 Task: Look for space in Ţāmiyah, Egypt from 1st August, 2023 to 5th August, 2023 for 3 adults, 1 child in price range Rs.13000 to Rs.20000. Place can be entire place with 2 bedrooms having 3 beds and 2 bathrooms. Property type can be flatguest house, hotel. Booking option can be shelf check-in. Required host language is English.
Action: Mouse moved to (468, 102)
Screenshot: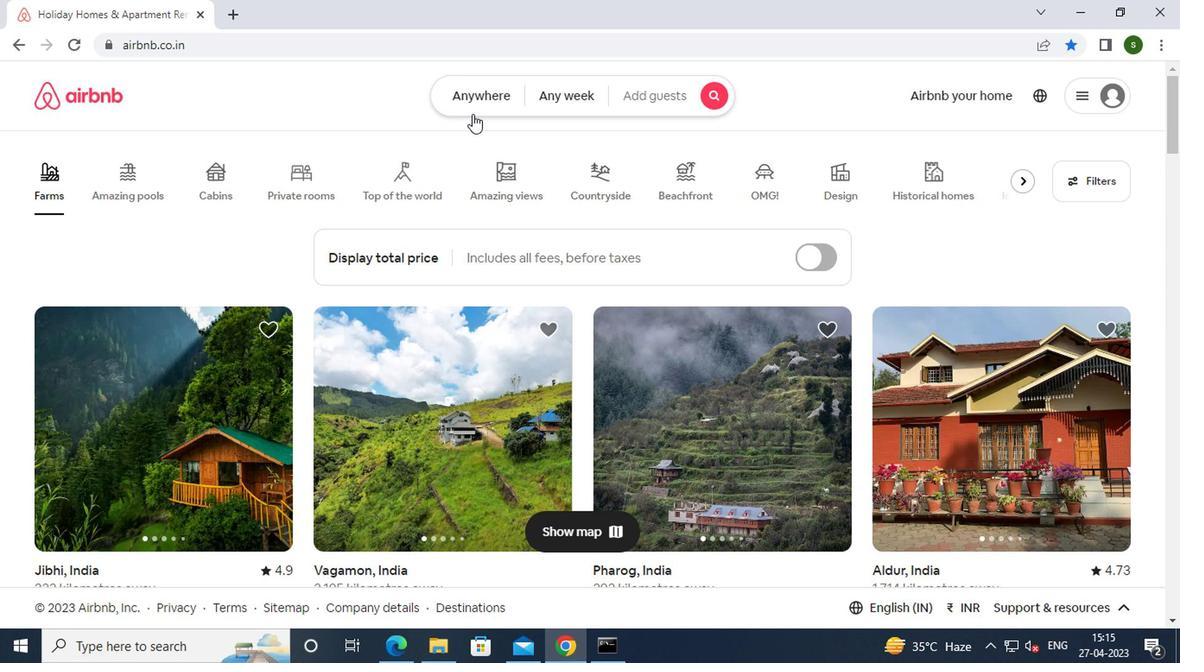 
Action: Mouse pressed left at (468, 102)
Screenshot: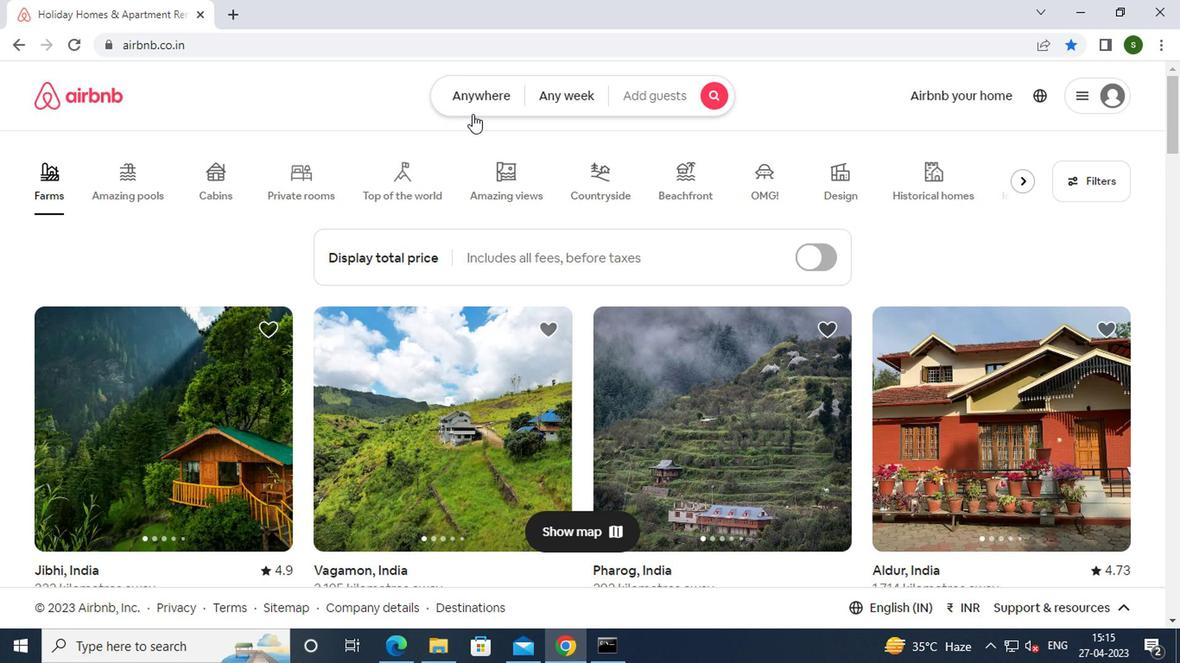 
Action: Mouse moved to (379, 169)
Screenshot: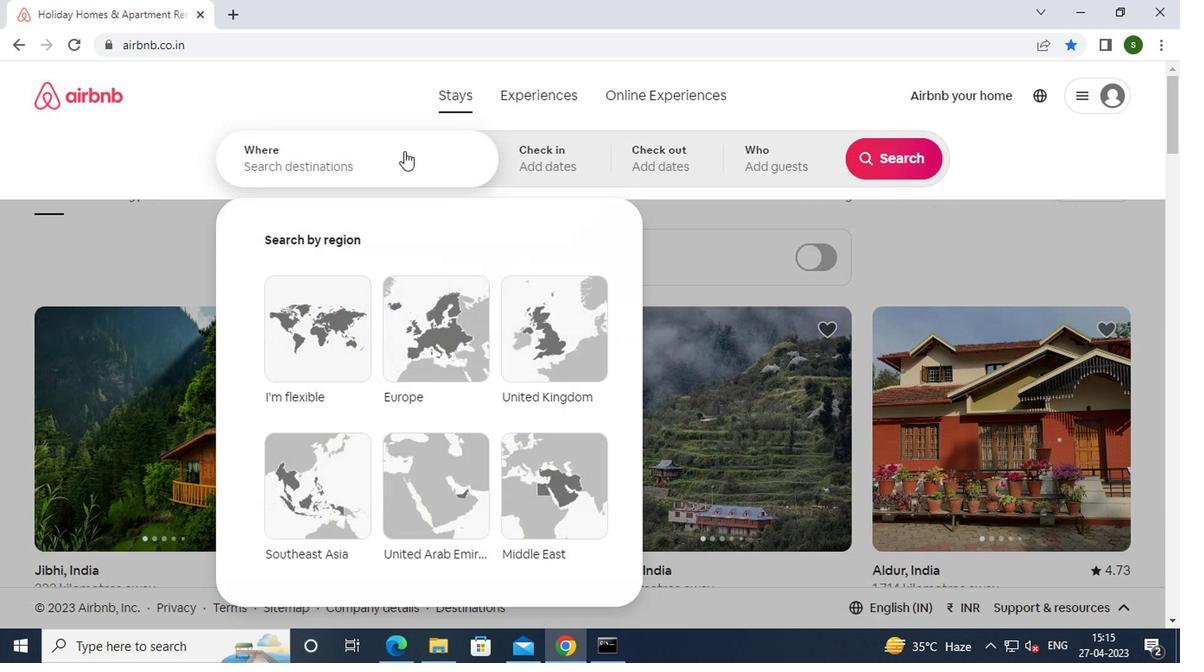 
Action: Mouse pressed left at (379, 169)
Screenshot: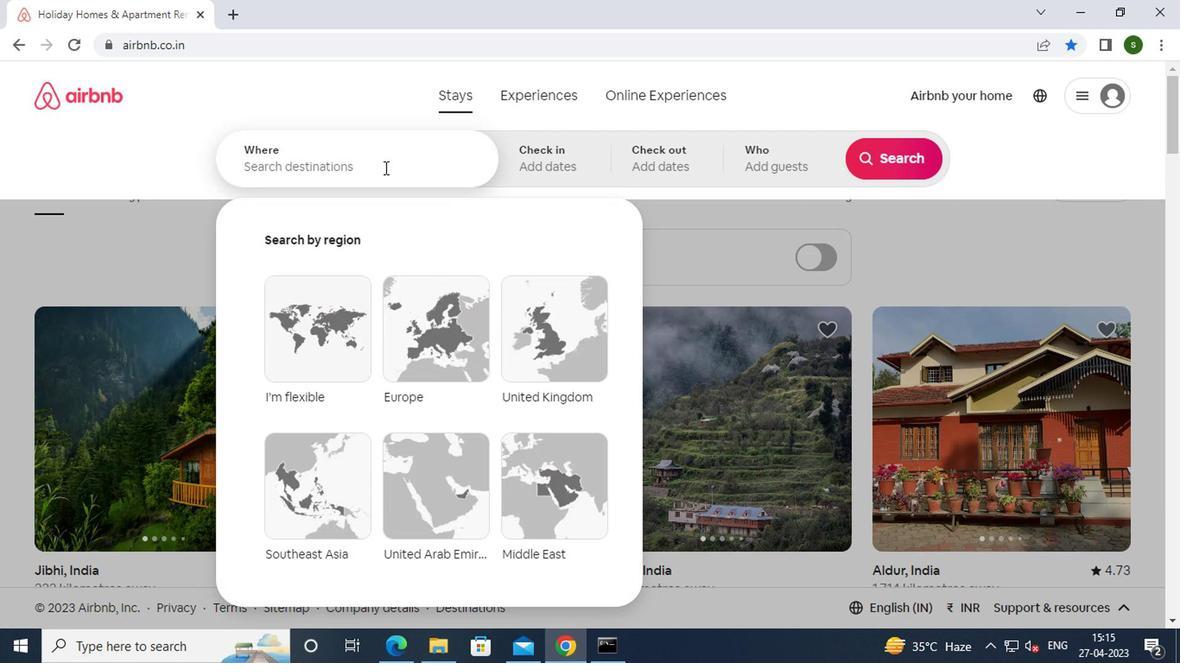 
Action: Key pressed t<Key.caps_lock>amiyah,<Key.space><Key.caps_lock>e<Key.caps_lock>gypt
Screenshot: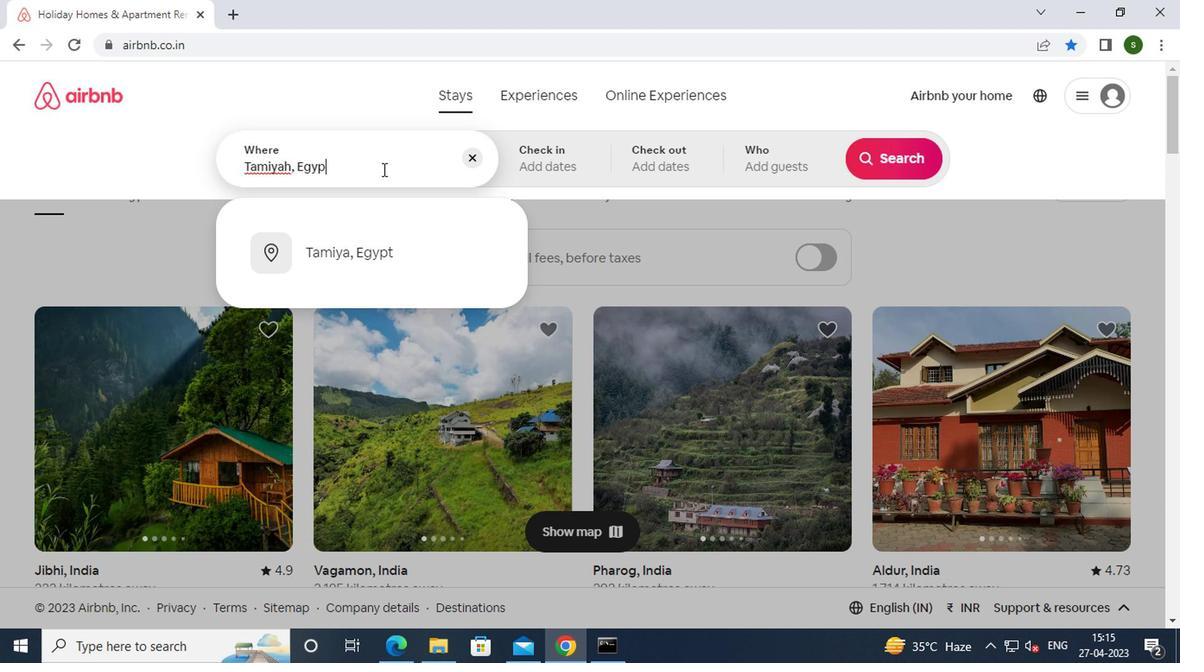 
Action: Mouse moved to (381, 169)
Screenshot: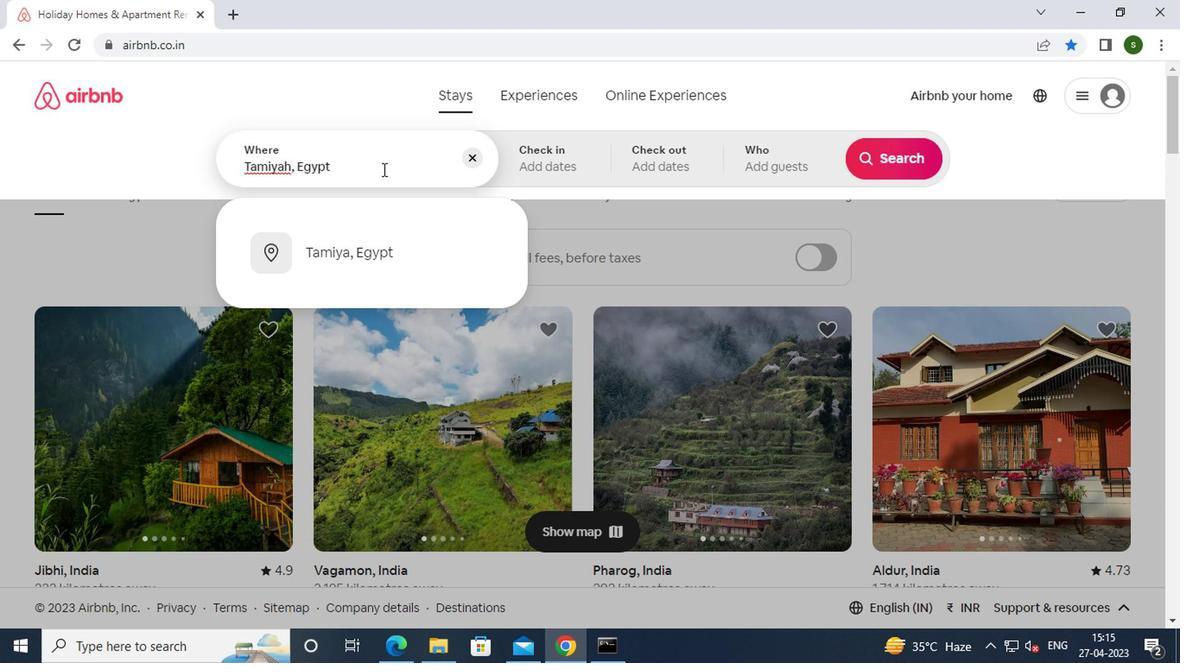 
Action: Key pressed <Key.enter>
Screenshot: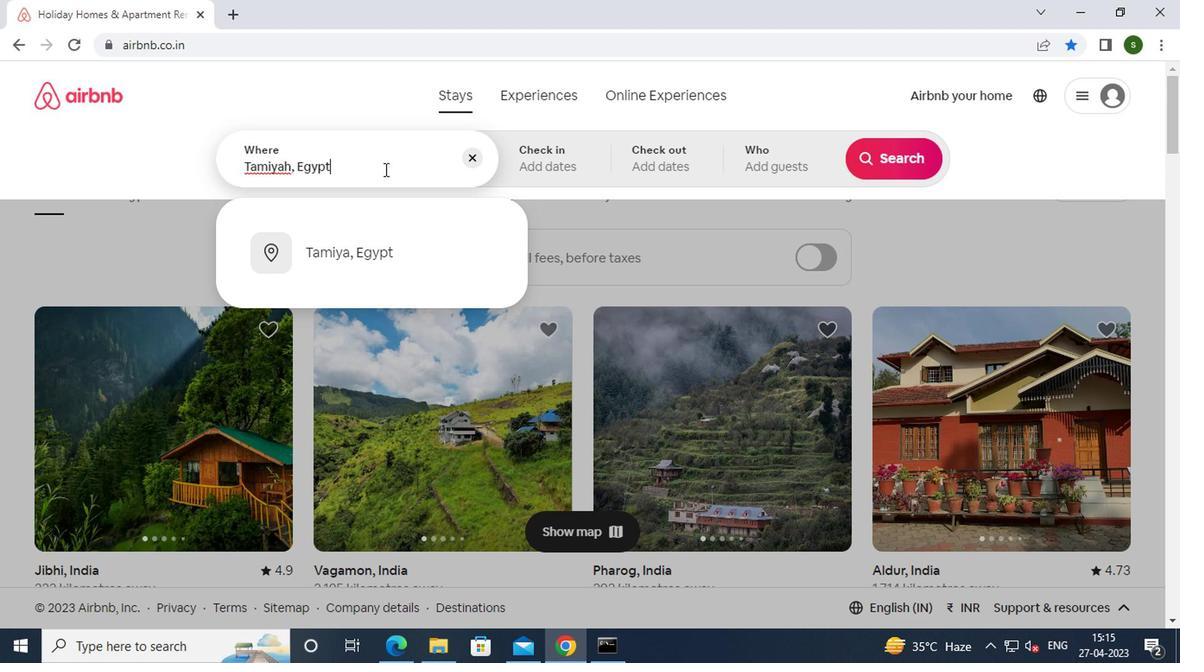 
Action: Mouse moved to (874, 291)
Screenshot: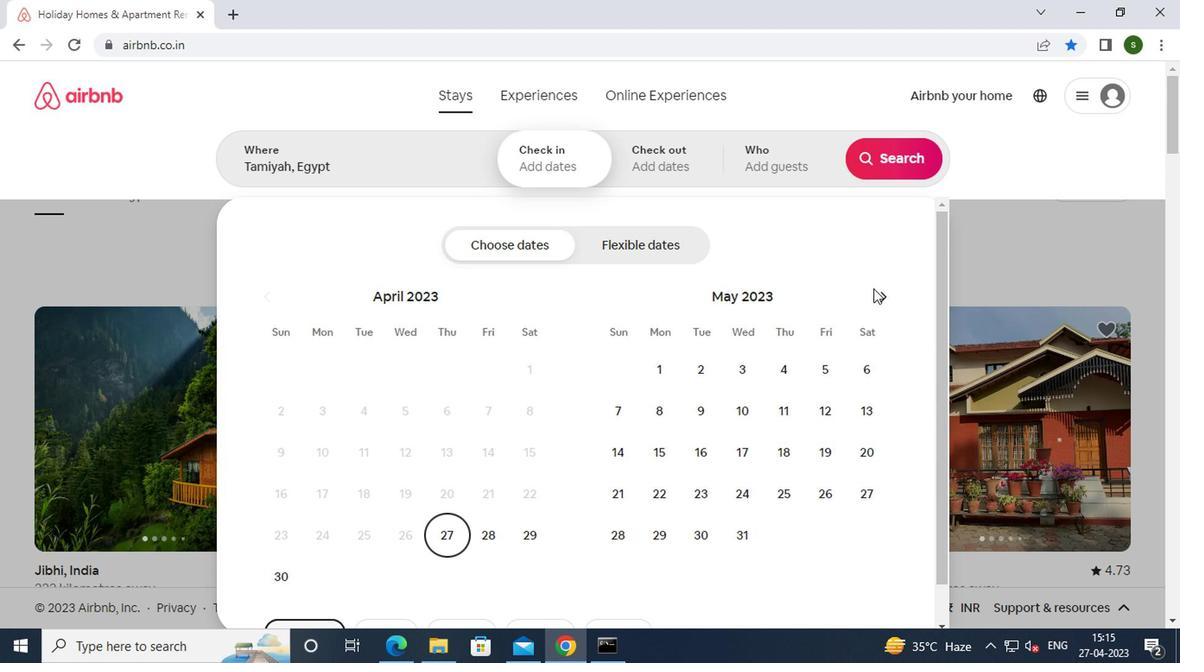 
Action: Mouse pressed left at (874, 291)
Screenshot: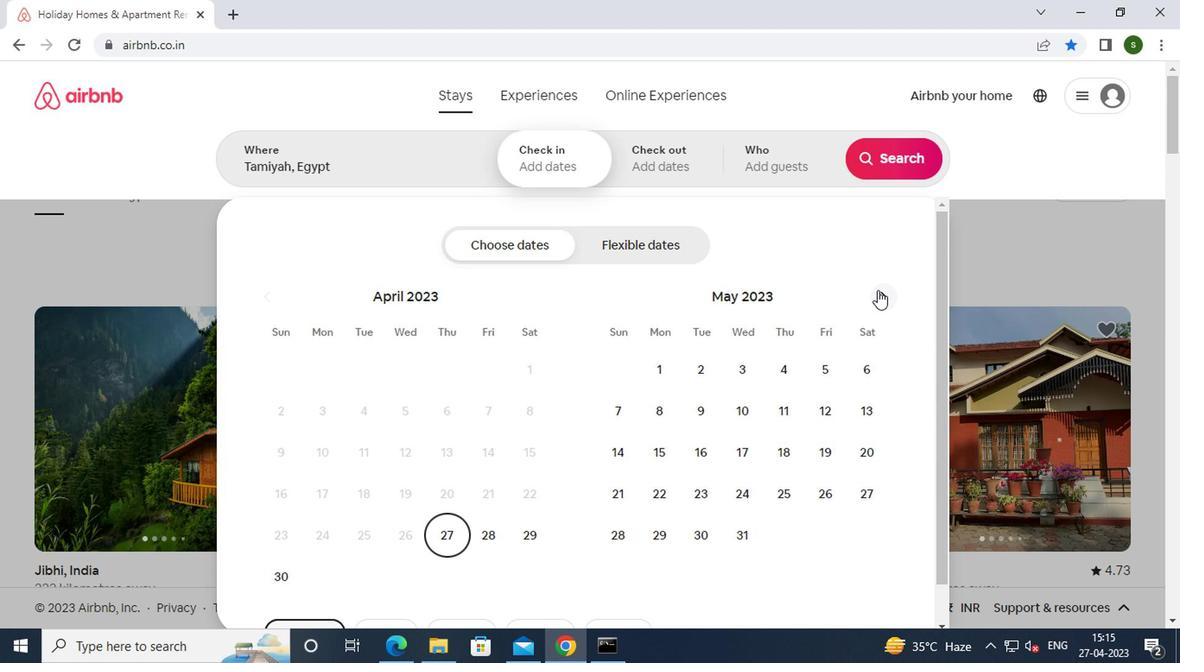 
Action: Mouse pressed left at (874, 291)
Screenshot: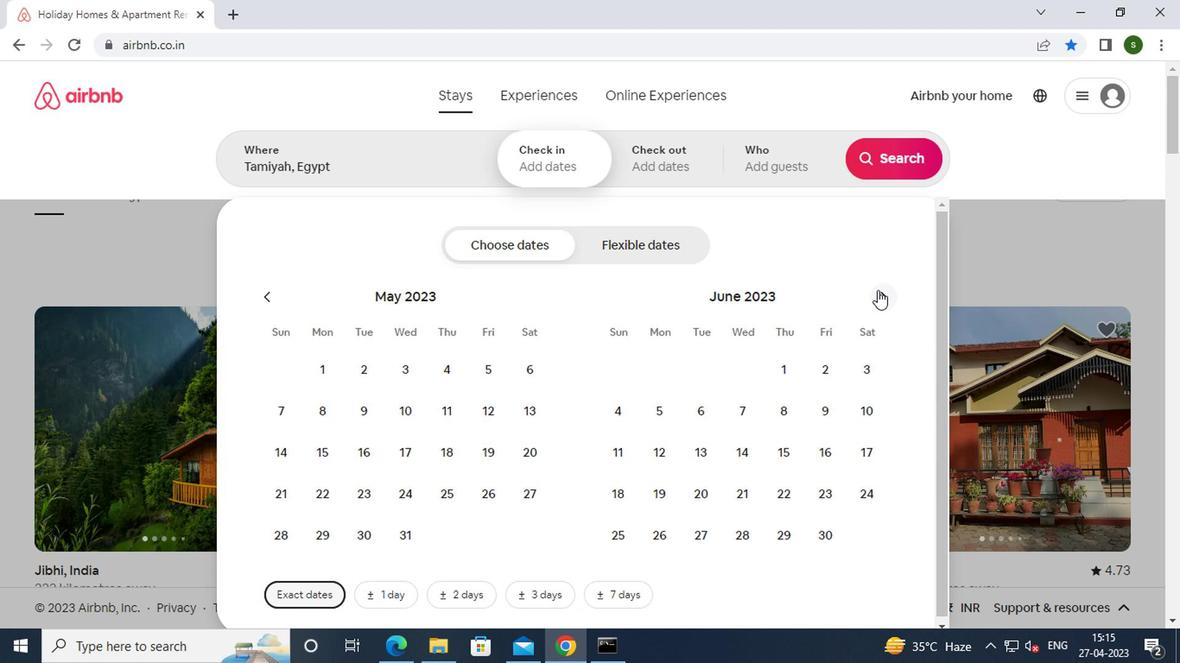 
Action: Mouse pressed left at (874, 291)
Screenshot: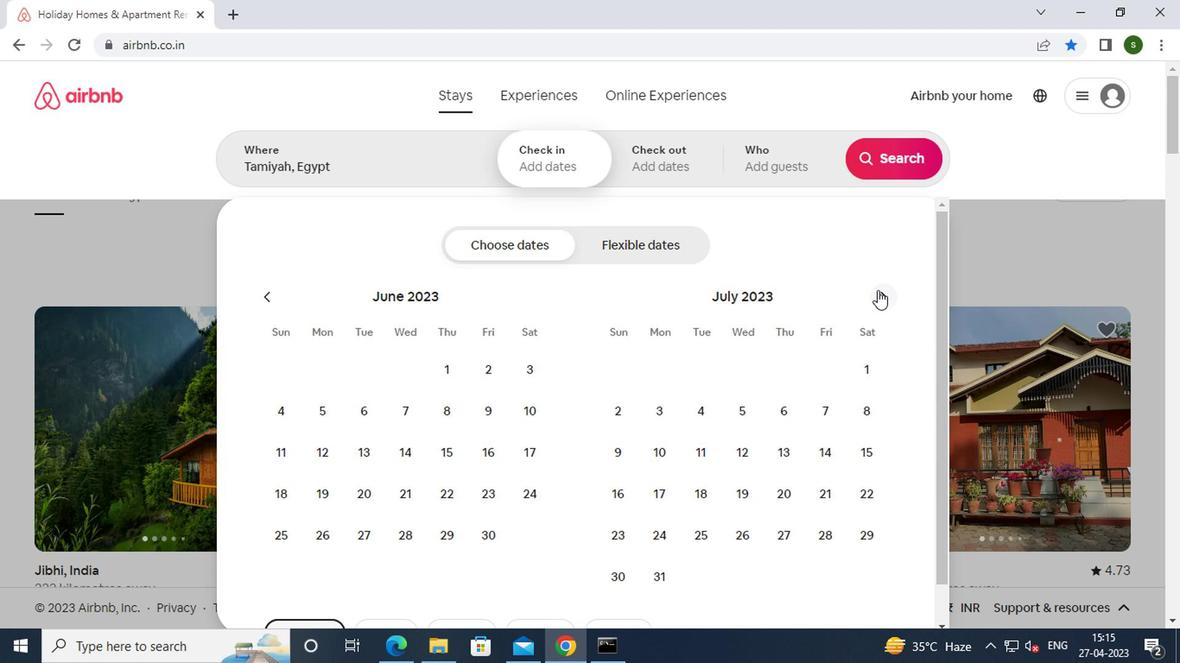 
Action: Mouse moved to (697, 376)
Screenshot: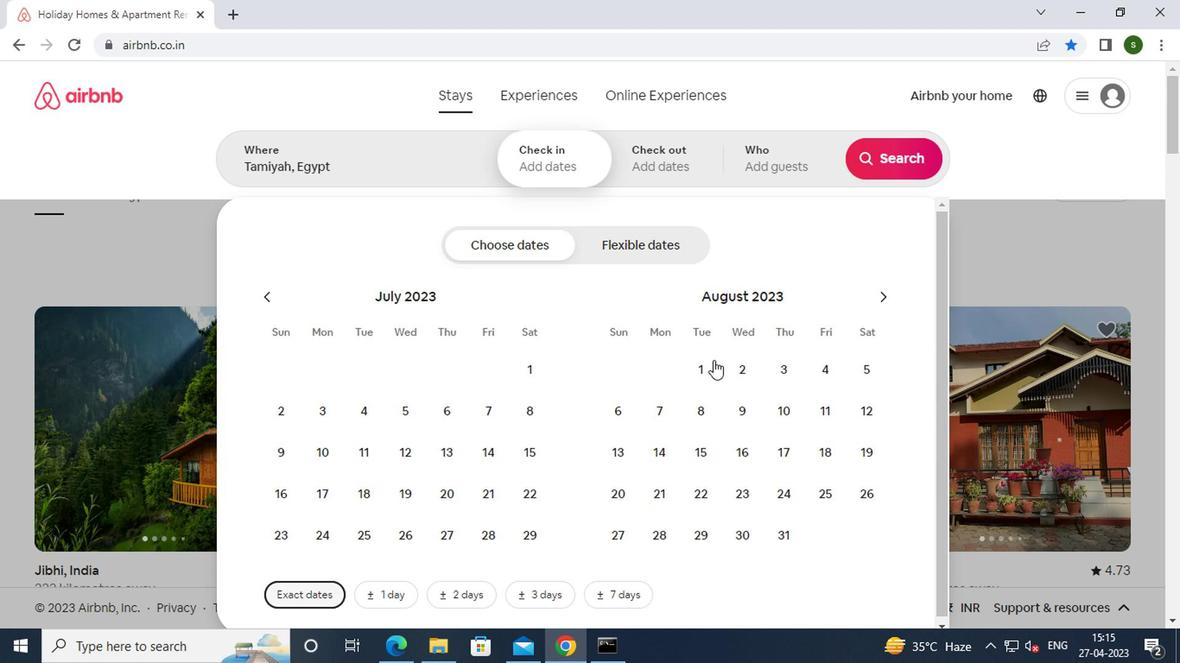 
Action: Mouse pressed left at (697, 376)
Screenshot: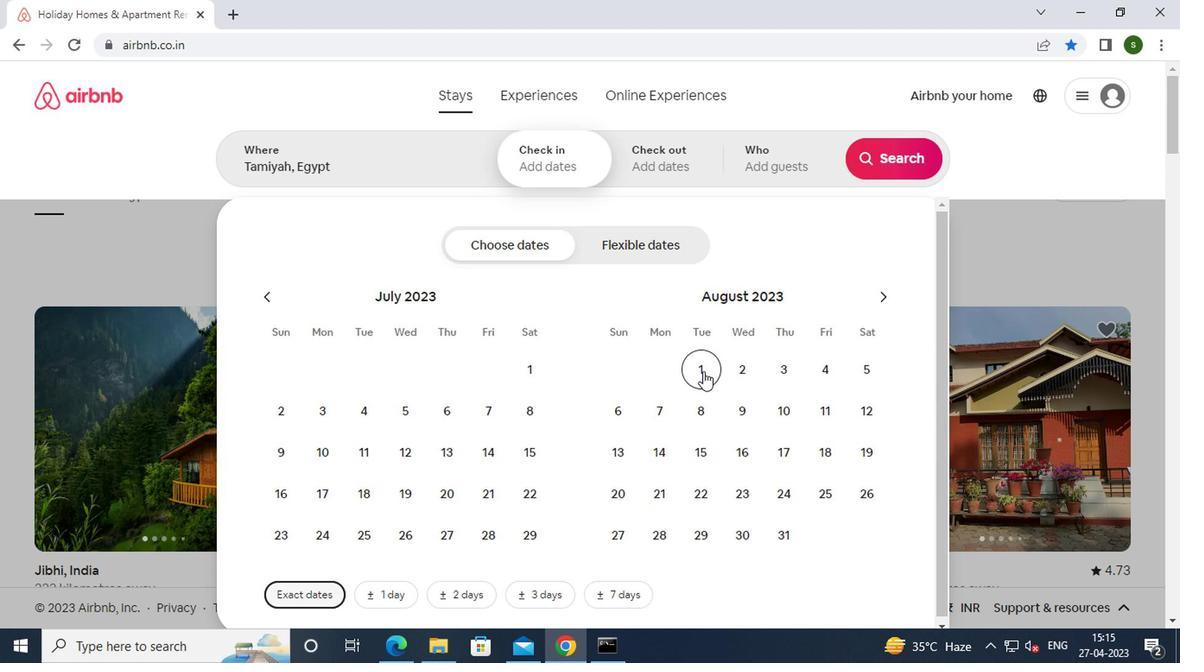 
Action: Mouse moved to (856, 370)
Screenshot: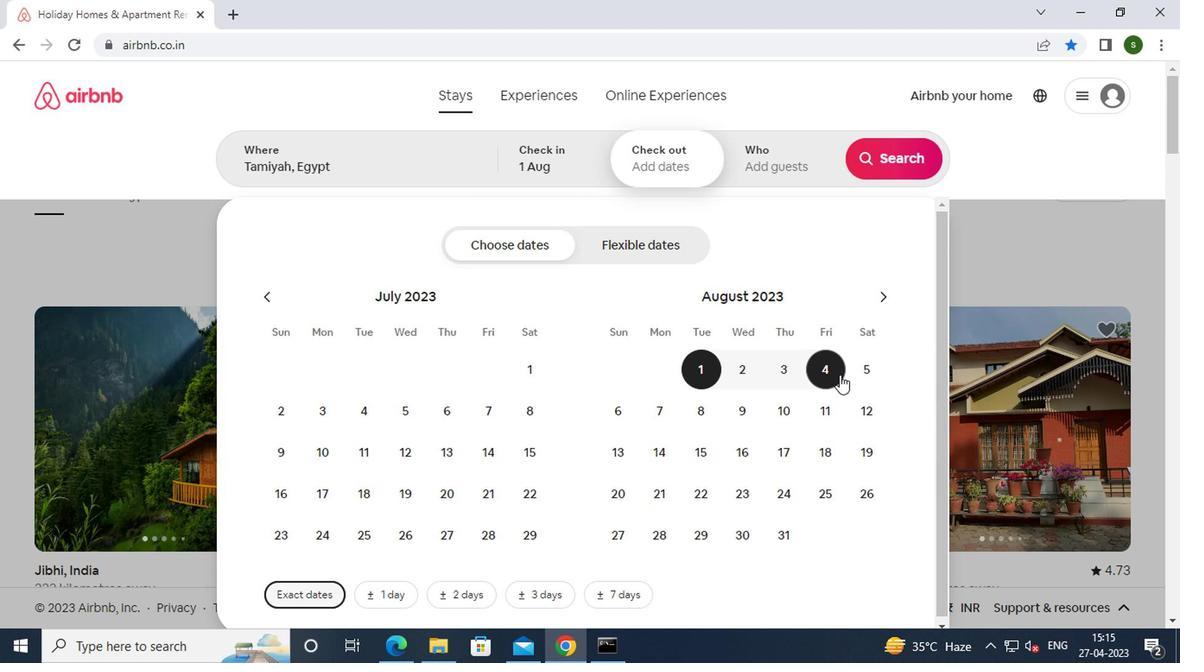 
Action: Mouse pressed left at (856, 370)
Screenshot: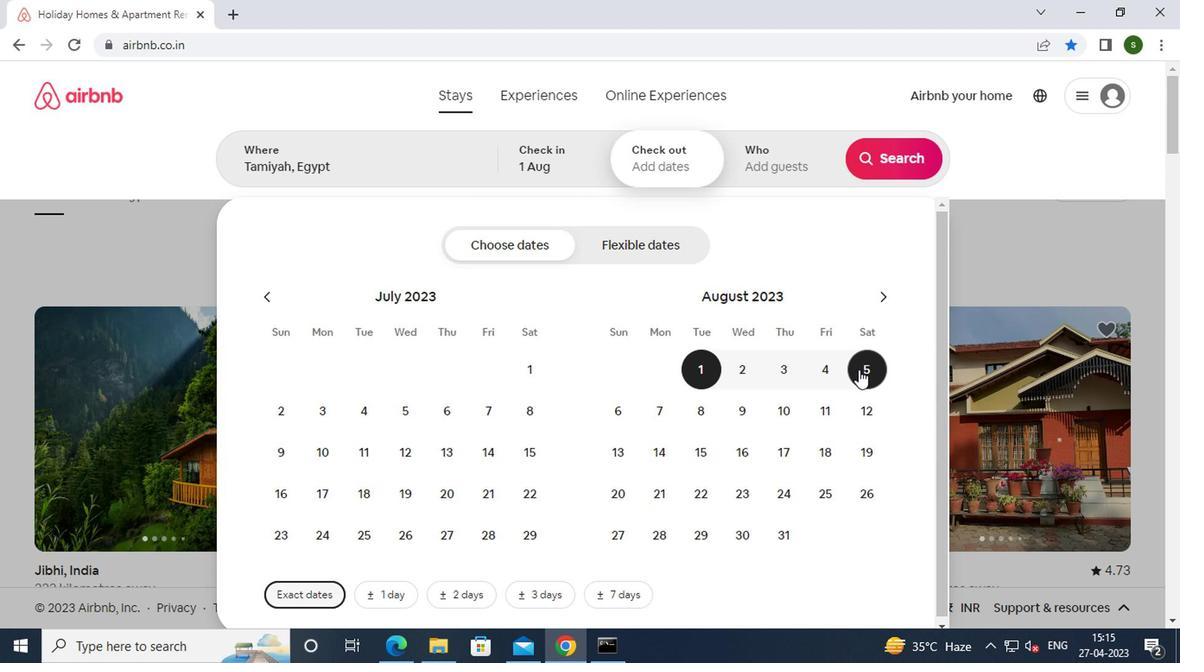 
Action: Mouse moved to (778, 153)
Screenshot: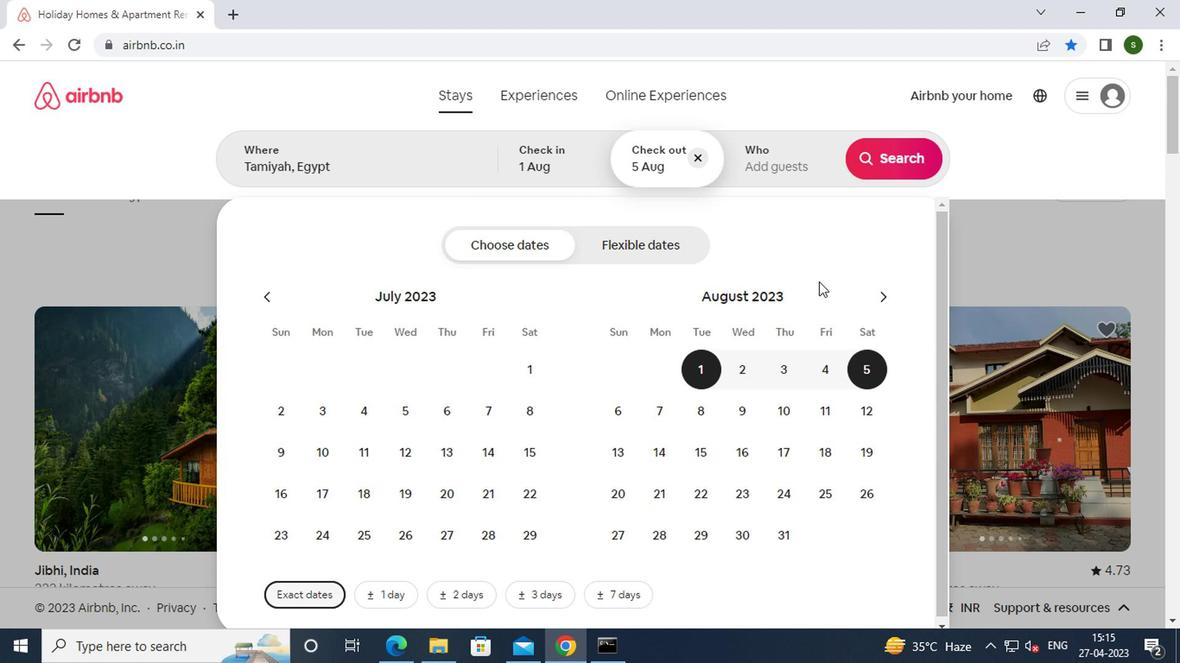 
Action: Mouse pressed left at (778, 153)
Screenshot: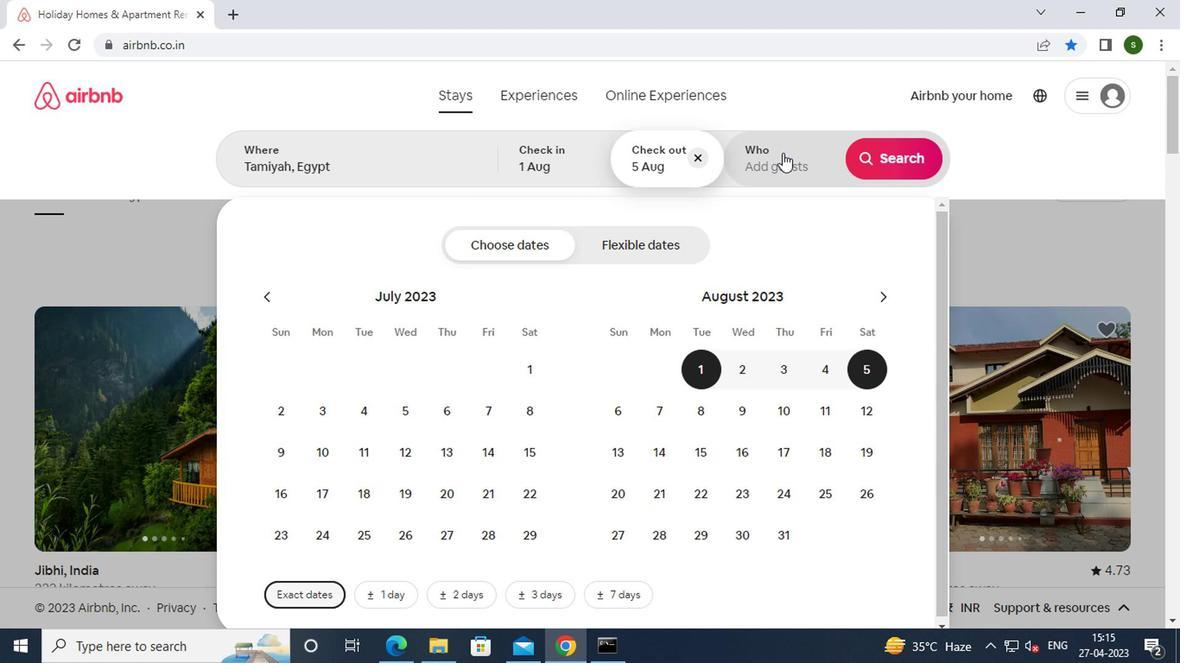 
Action: Mouse moved to (886, 250)
Screenshot: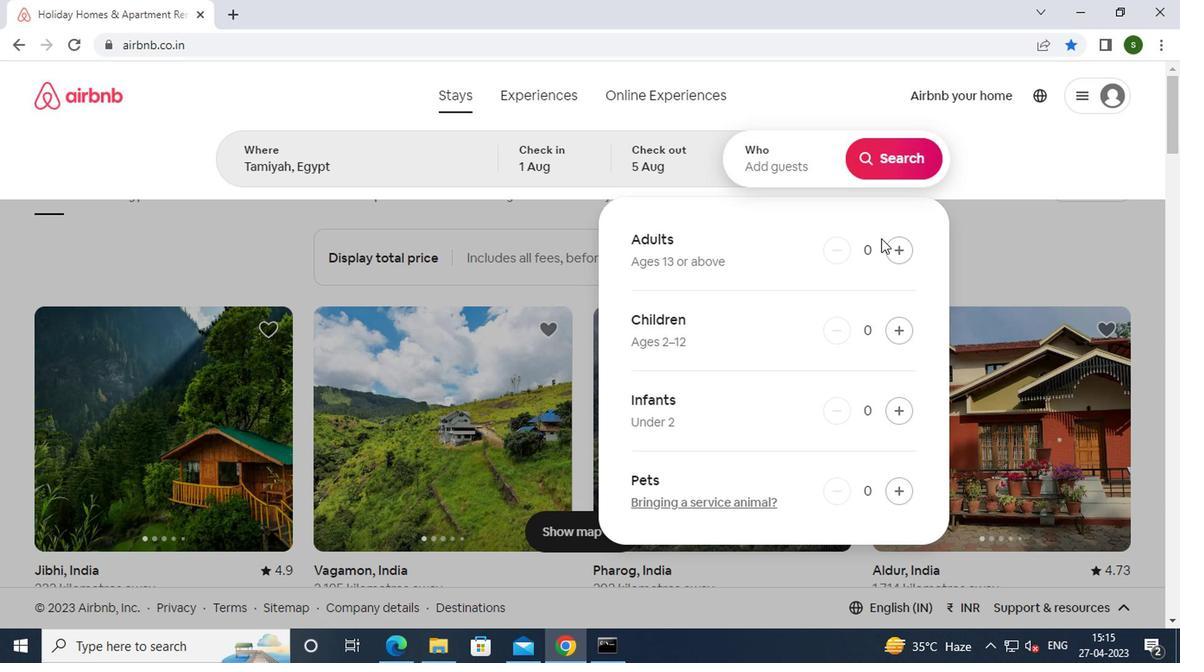
Action: Mouse pressed left at (886, 250)
Screenshot: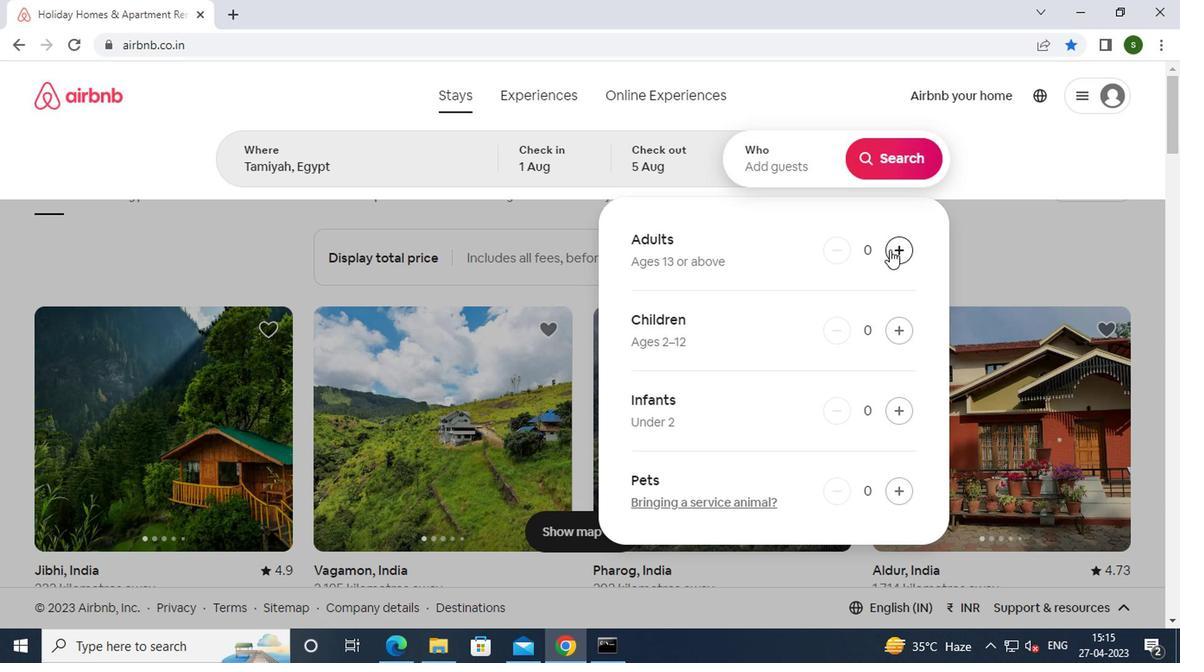
Action: Mouse pressed left at (886, 250)
Screenshot: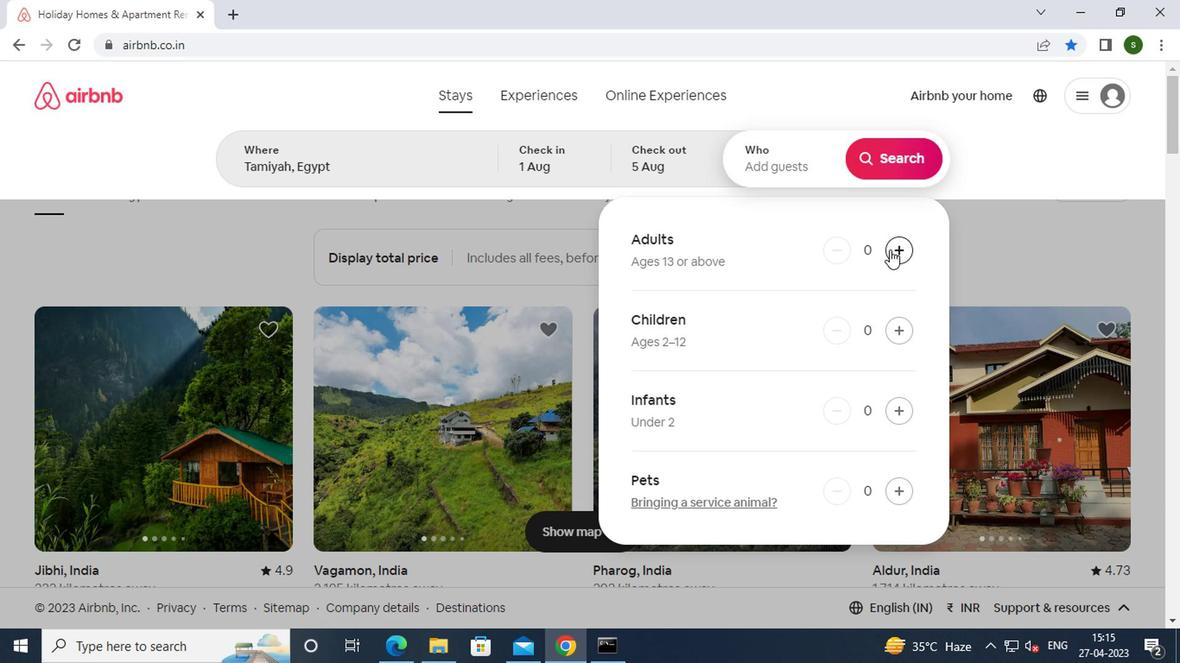 
Action: Mouse pressed left at (886, 250)
Screenshot: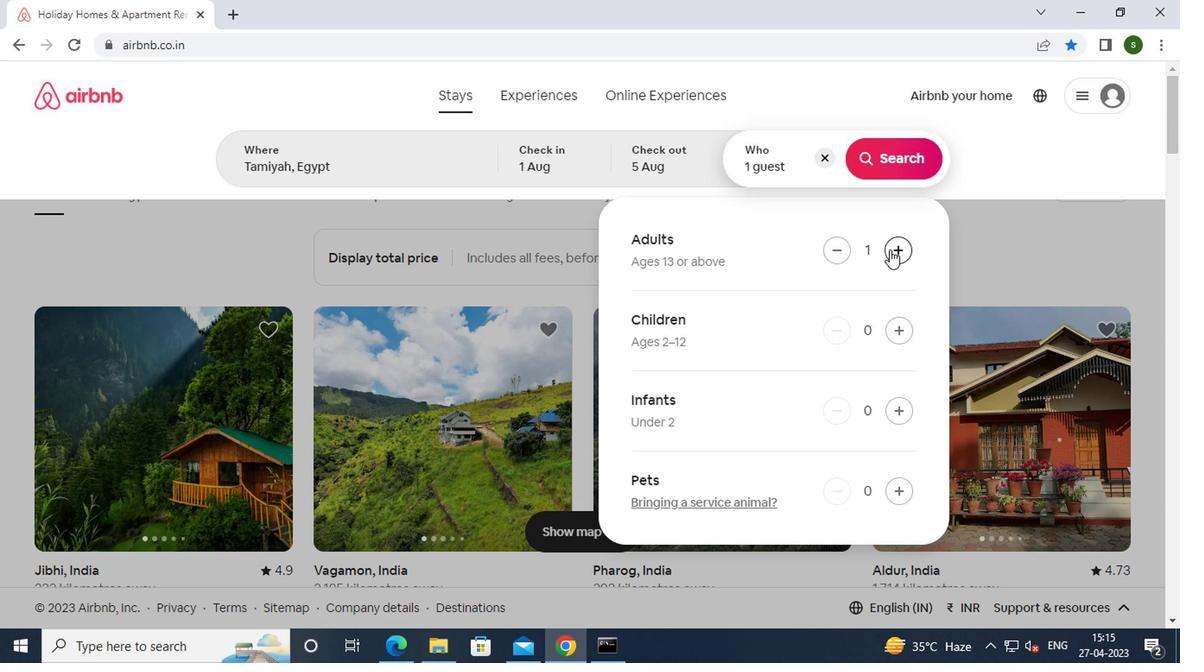 
Action: Mouse moved to (896, 330)
Screenshot: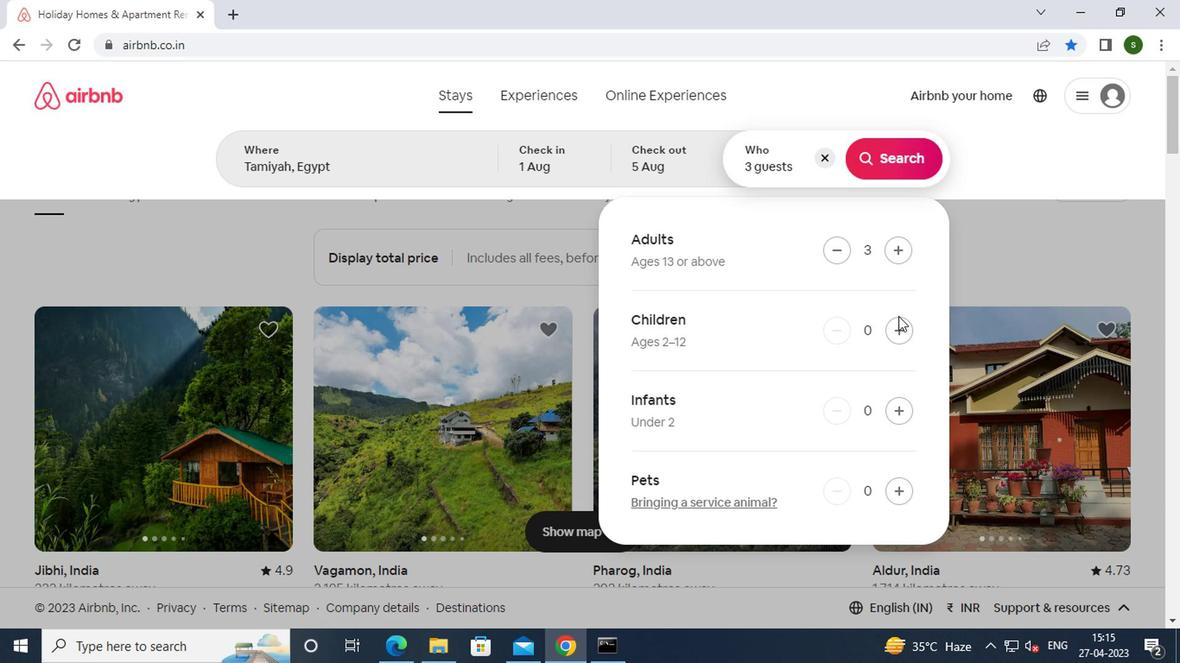 
Action: Mouse pressed left at (896, 330)
Screenshot: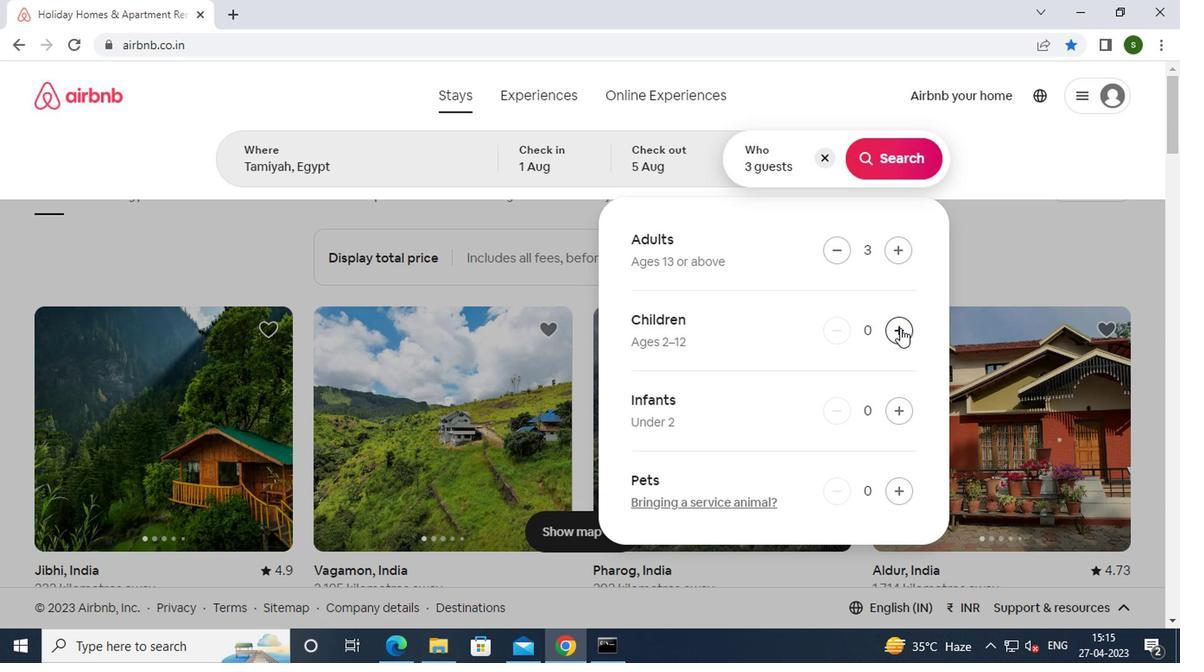 
Action: Mouse moved to (904, 159)
Screenshot: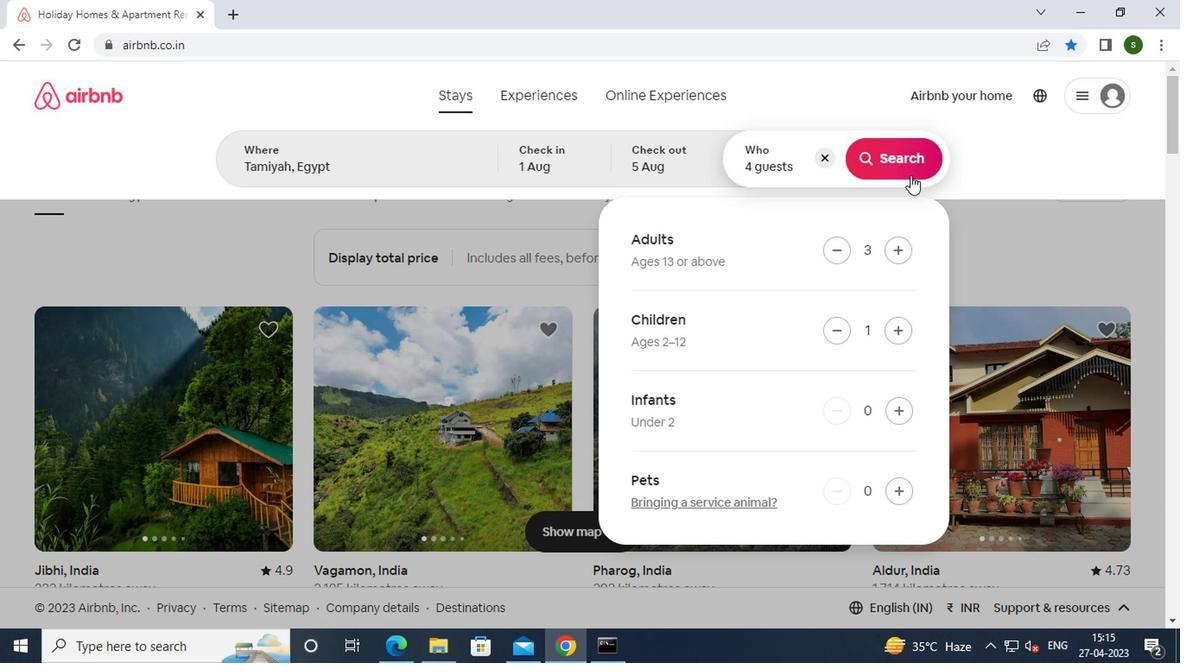 
Action: Mouse pressed left at (904, 159)
Screenshot: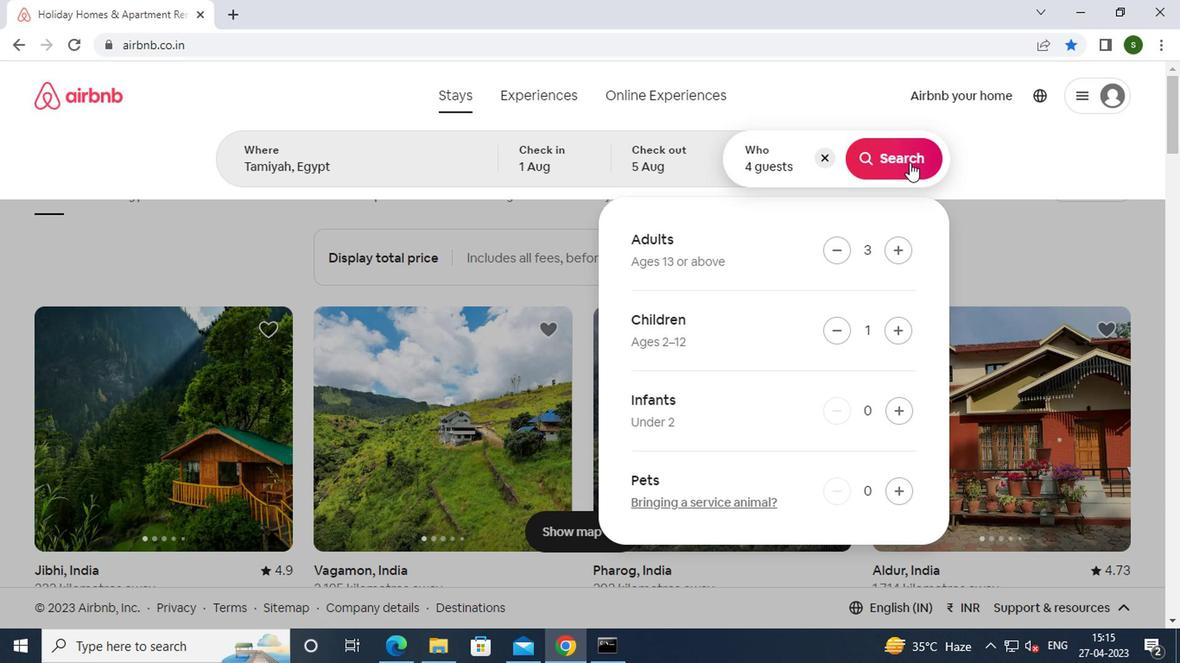 
Action: Mouse moved to (1091, 175)
Screenshot: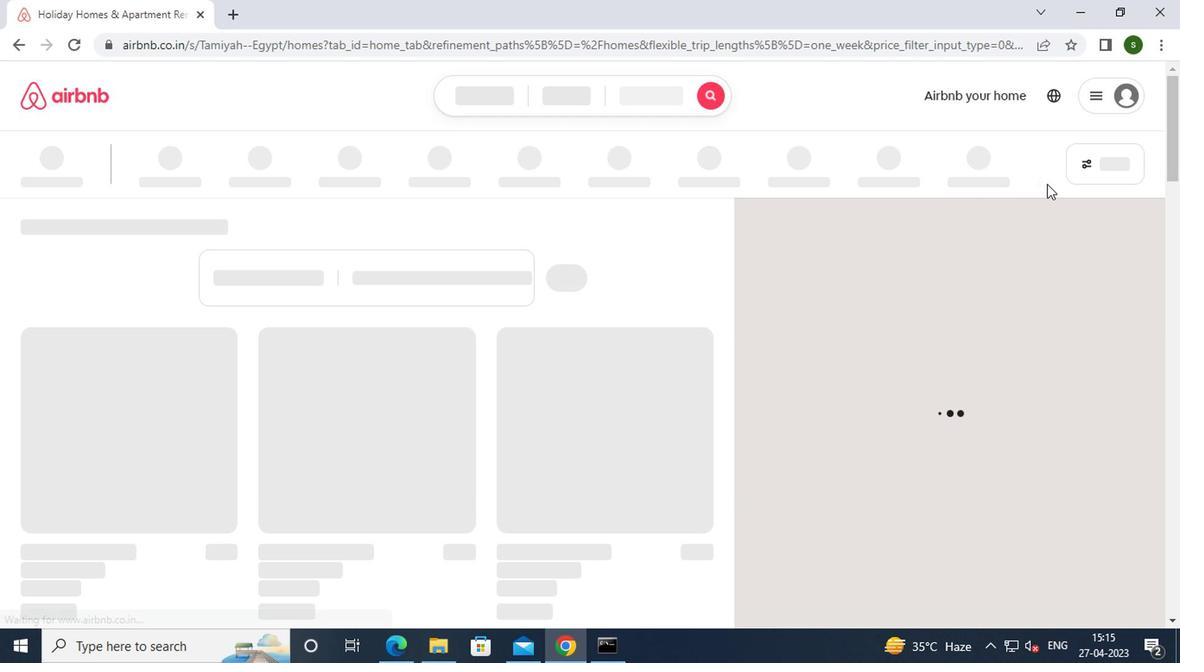 
Action: Mouse pressed left at (1091, 175)
Screenshot: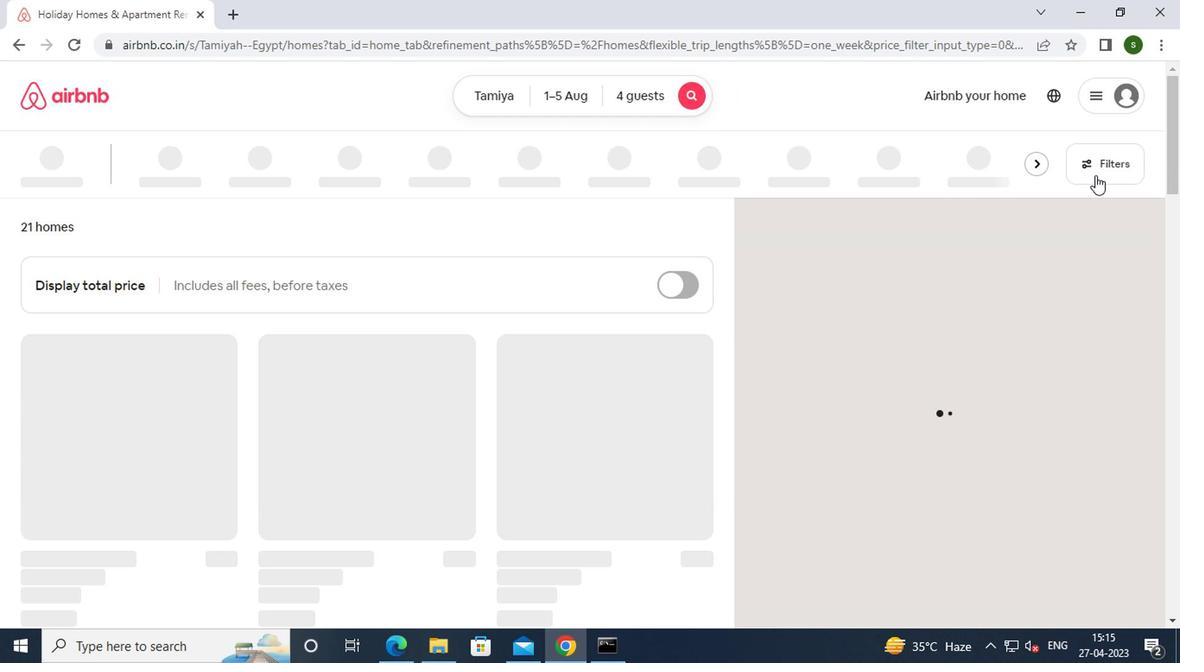 
Action: Mouse moved to (519, 384)
Screenshot: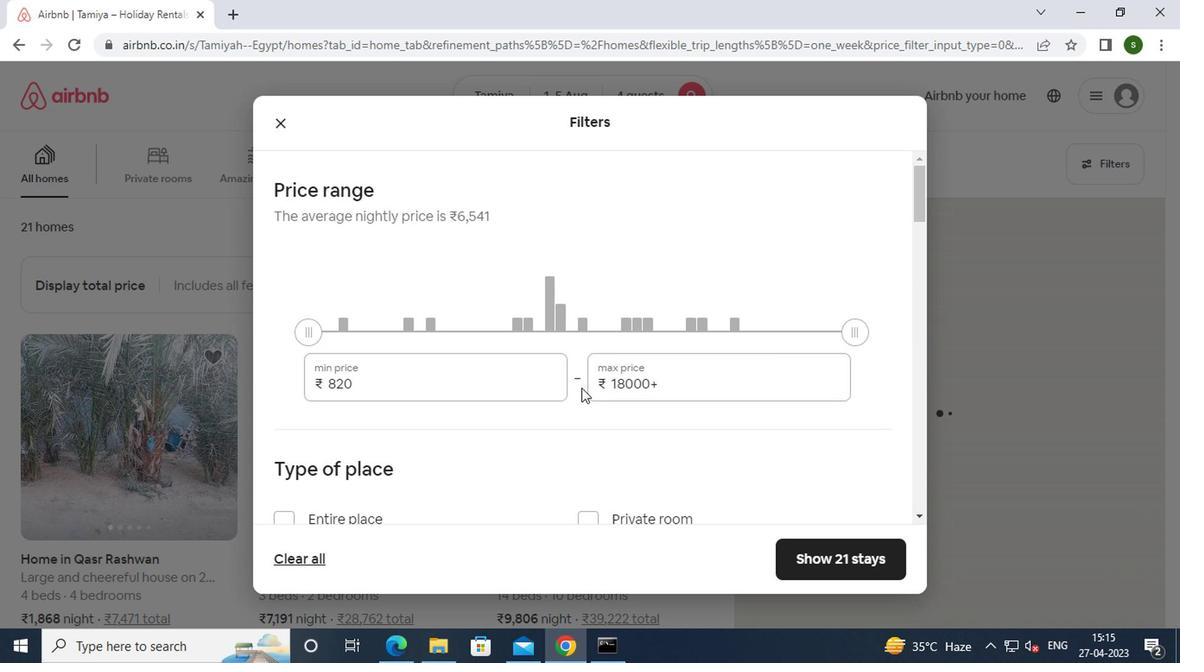 
Action: Mouse pressed left at (519, 384)
Screenshot: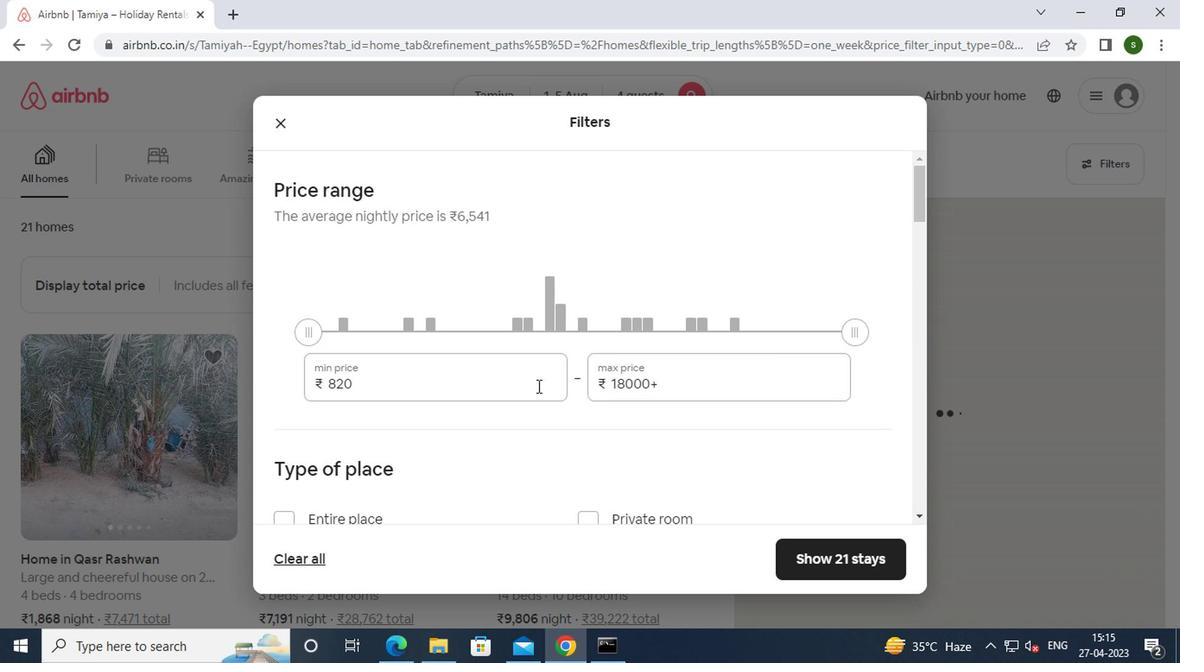 
Action: Mouse moved to (518, 384)
Screenshot: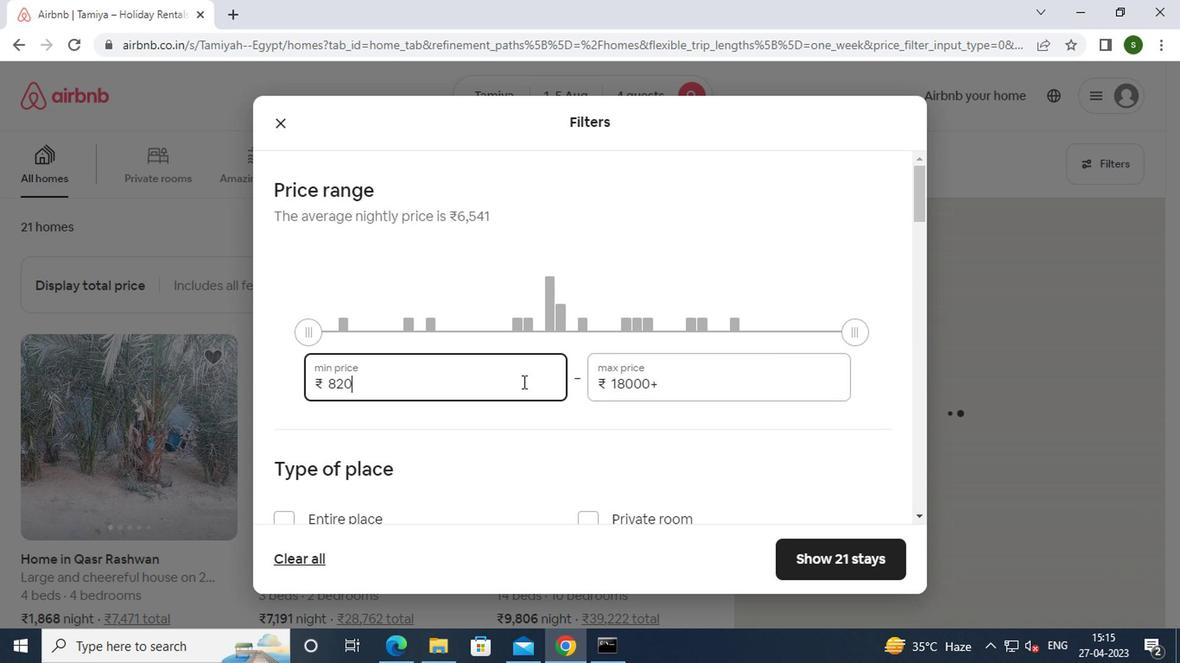 
Action: Key pressed <Key.backspace><Key.backspace><Key.backspace><Key.backspace><Key.backspace><Key.backspace><Key.backspace><Key.backspace><Key.backspace>13000
Screenshot: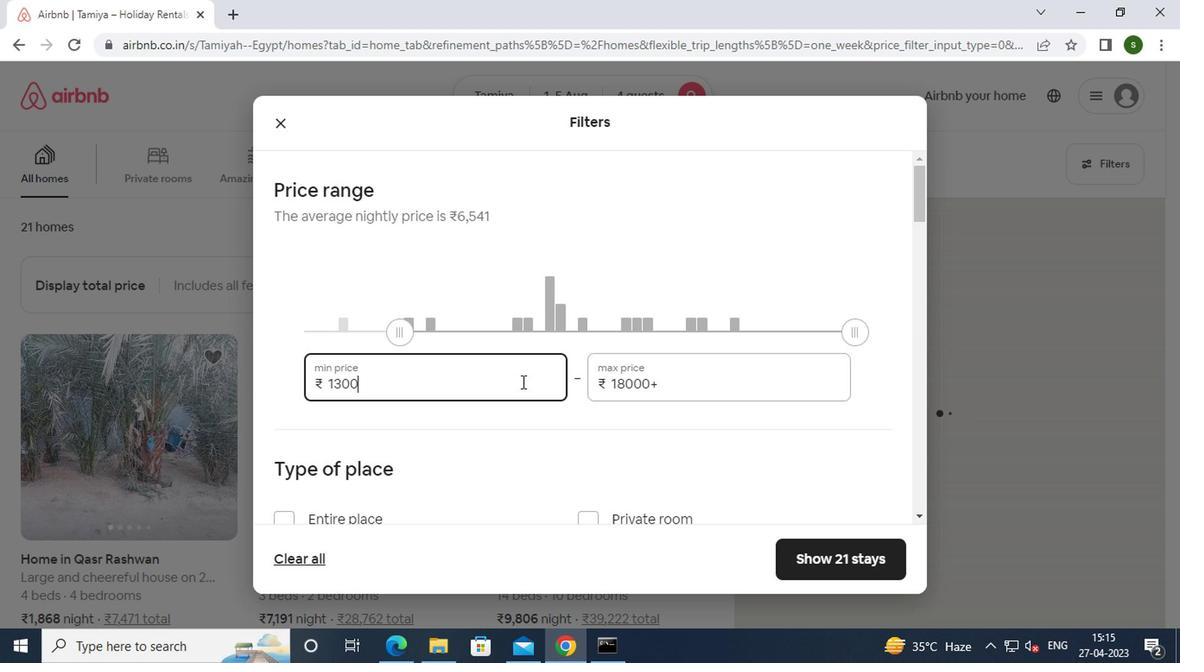 
Action: Mouse moved to (735, 392)
Screenshot: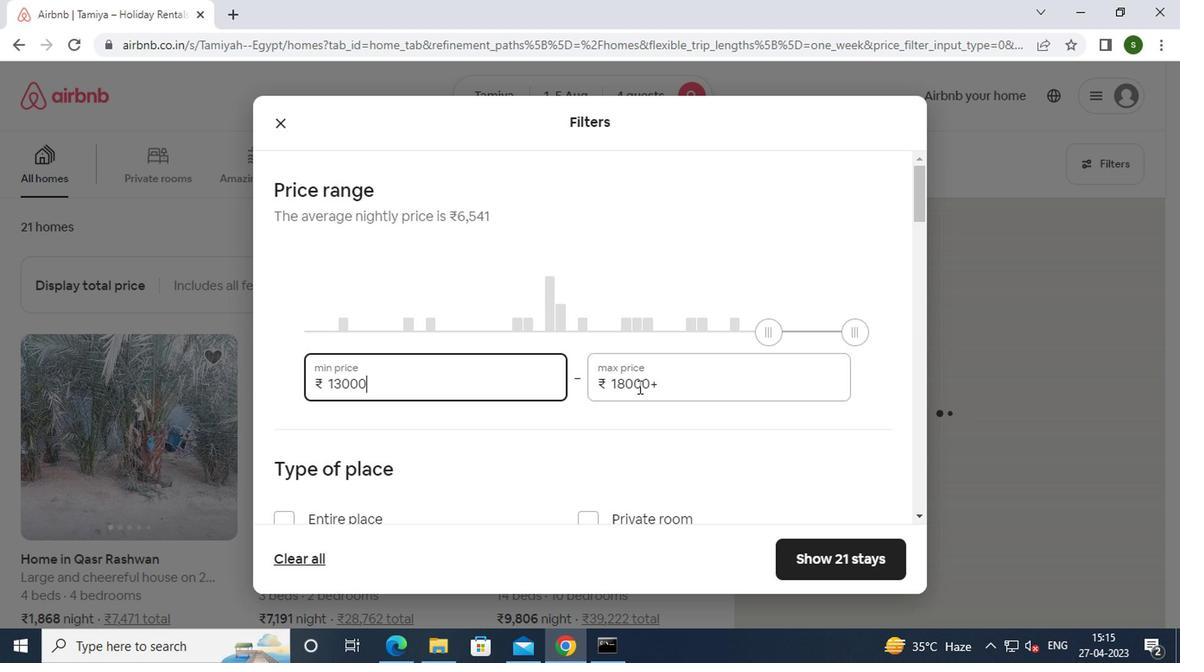 
Action: Mouse pressed left at (735, 392)
Screenshot: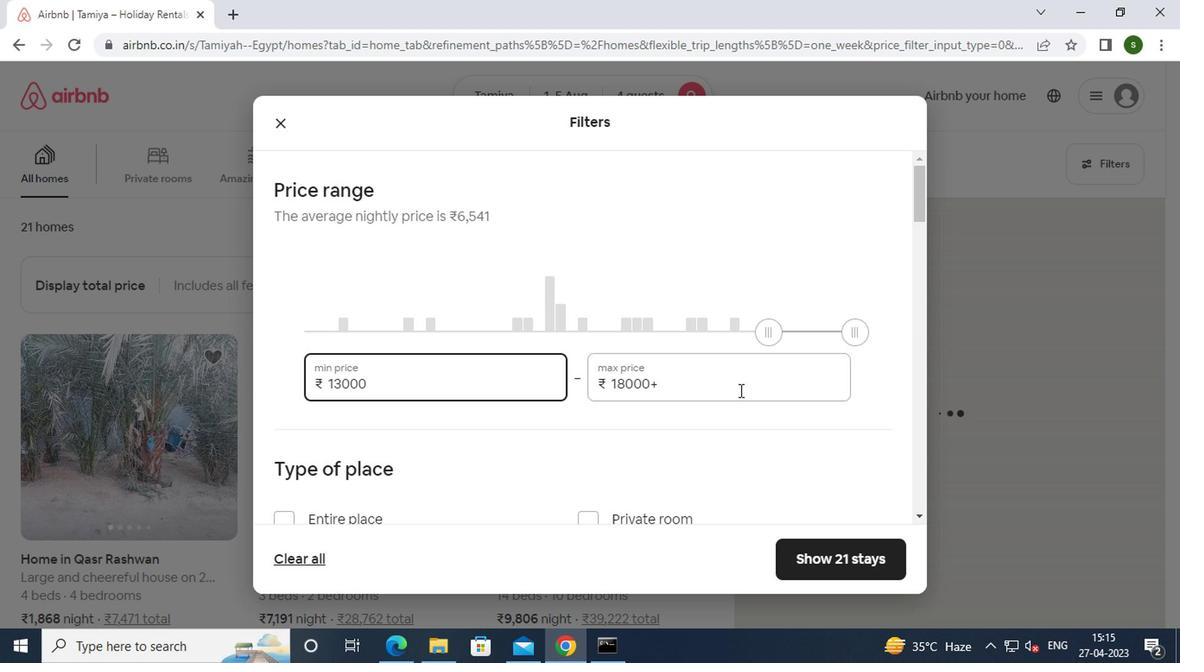 
Action: Key pressed <Key.backspace><Key.backspace><Key.backspace><Key.backspace><Key.backspace><Key.backspace><Key.backspace><Key.backspace><Key.backspace><Key.backspace>20000
Screenshot: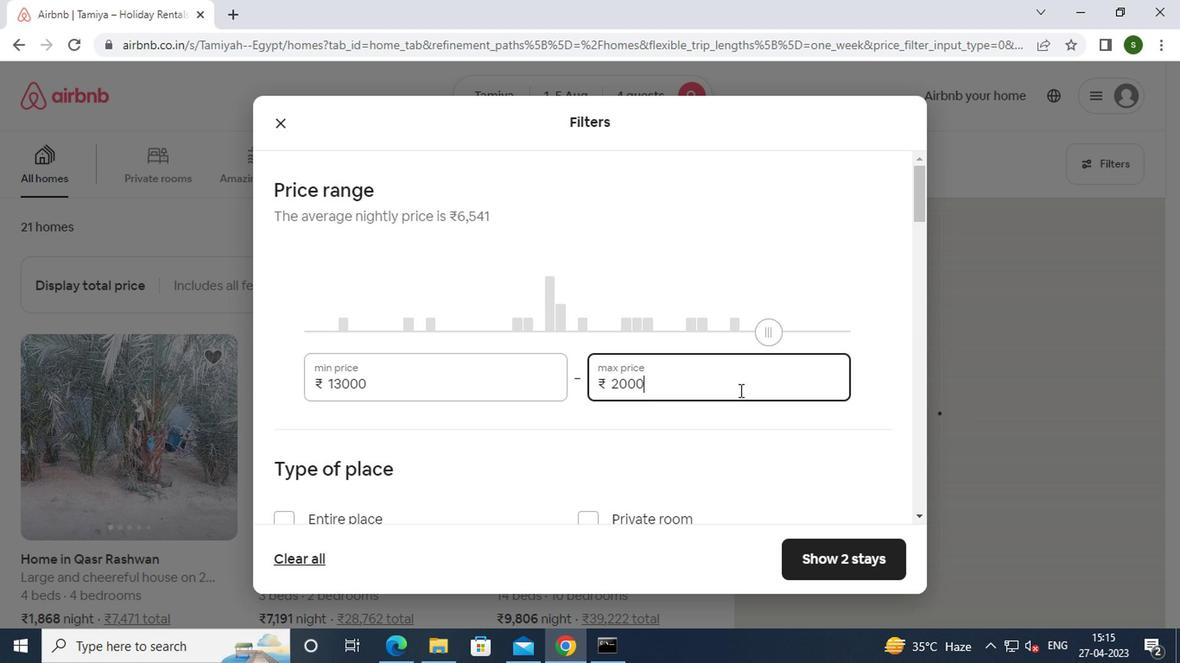 
Action: Mouse moved to (586, 391)
Screenshot: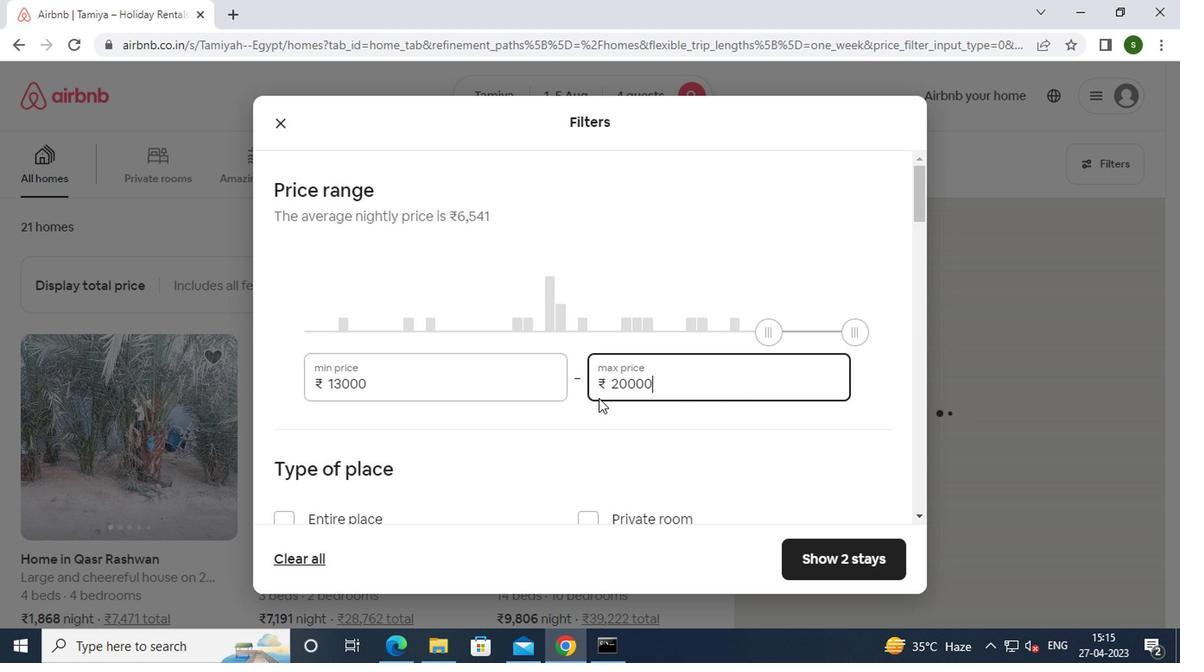 
Action: Mouse scrolled (586, 390) with delta (0, 0)
Screenshot: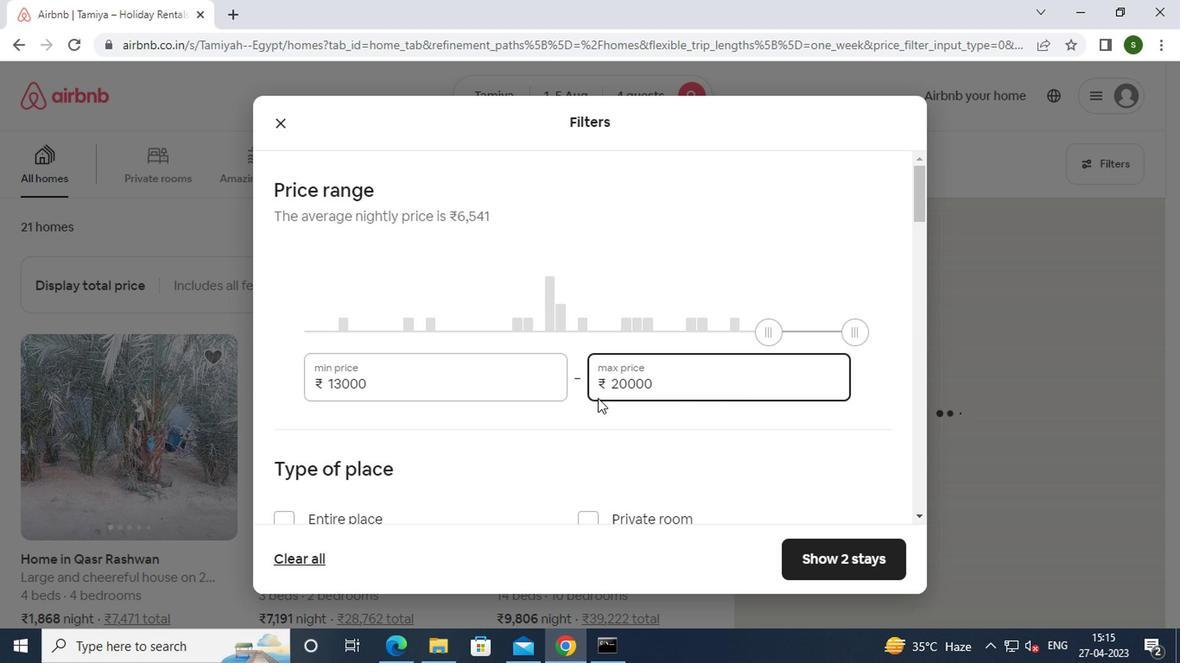 
Action: Mouse scrolled (586, 390) with delta (0, 0)
Screenshot: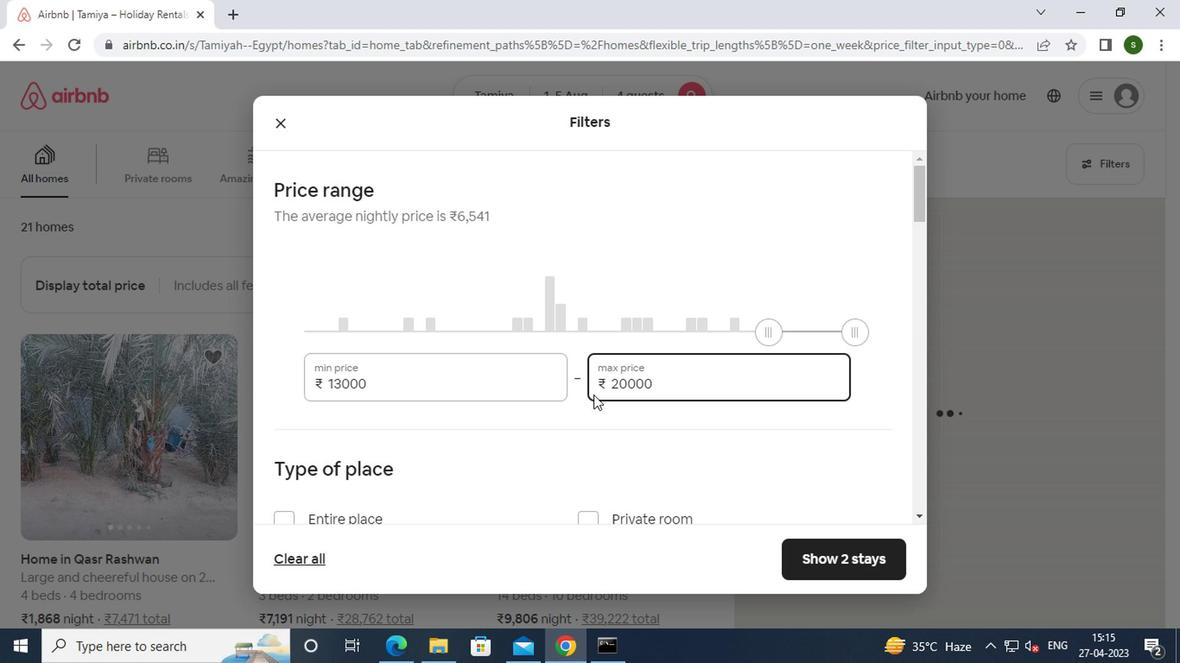 
Action: Mouse moved to (375, 355)
Screenshot: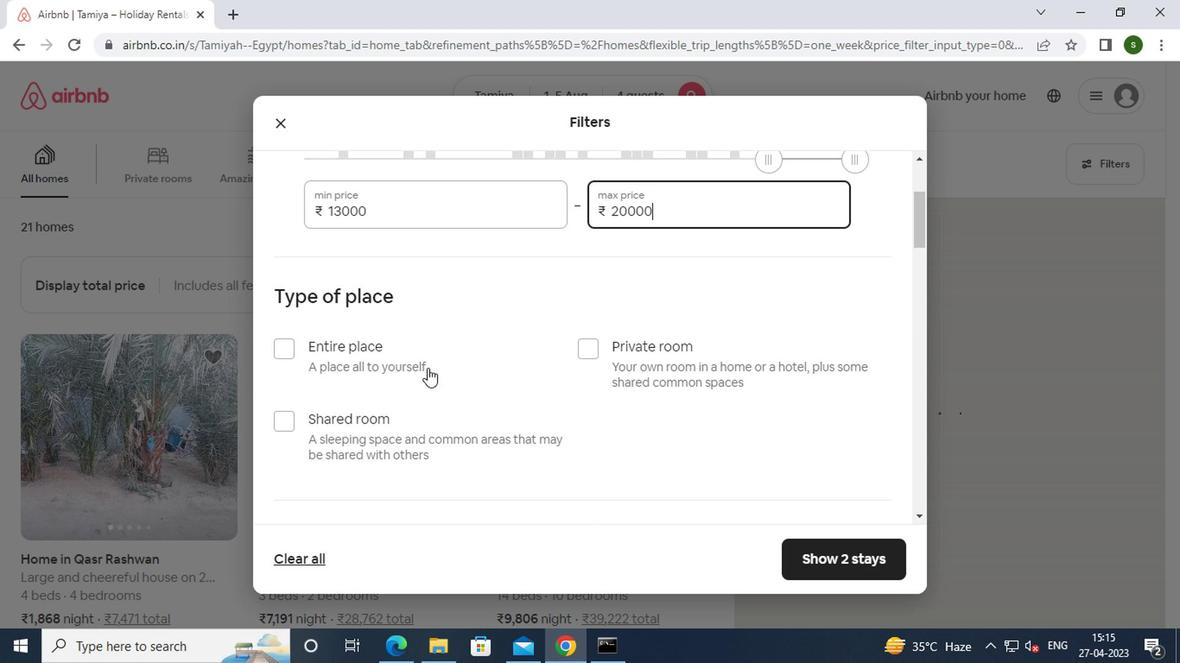 
Action: Mouse pressed left at (375, 355)
Screenshot: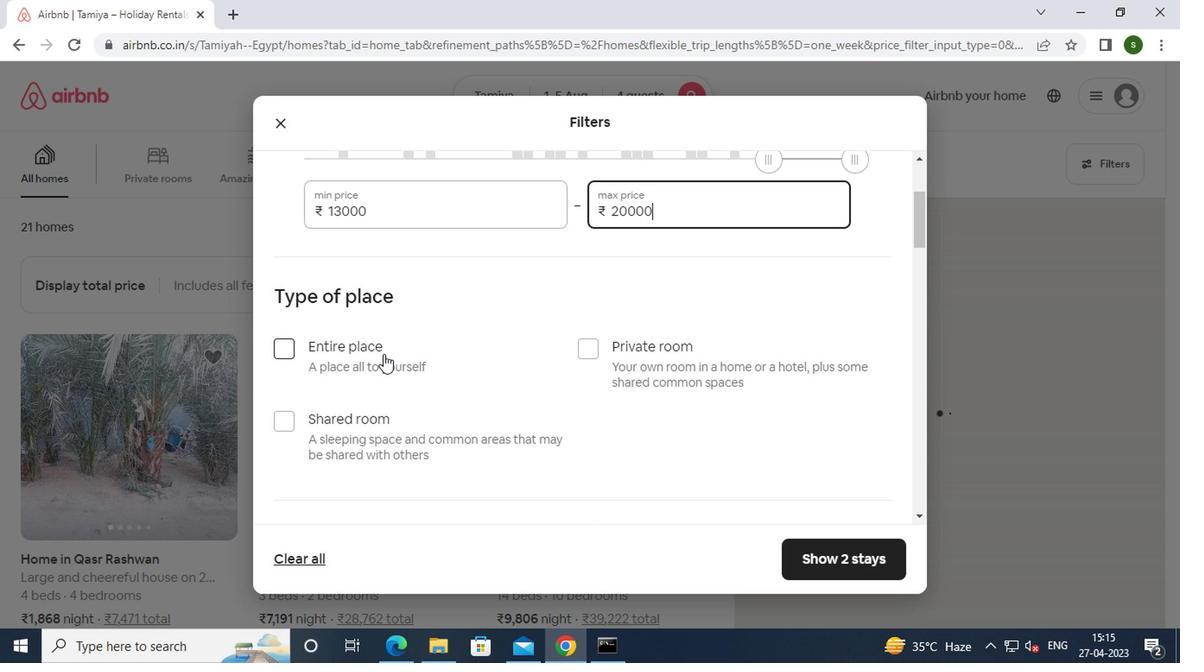
Action: Mouse moved to (372, 355)
Screenshot: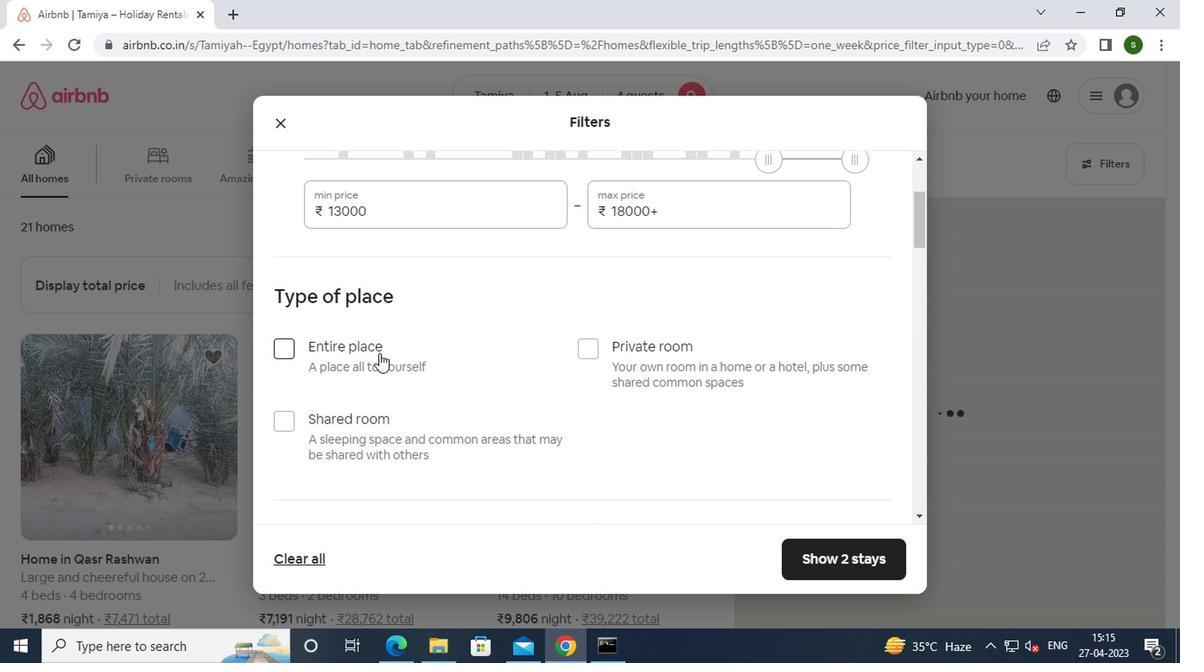 
Action: Mouse scrolled (372, 354) with delta (0, -1)
Screenshot: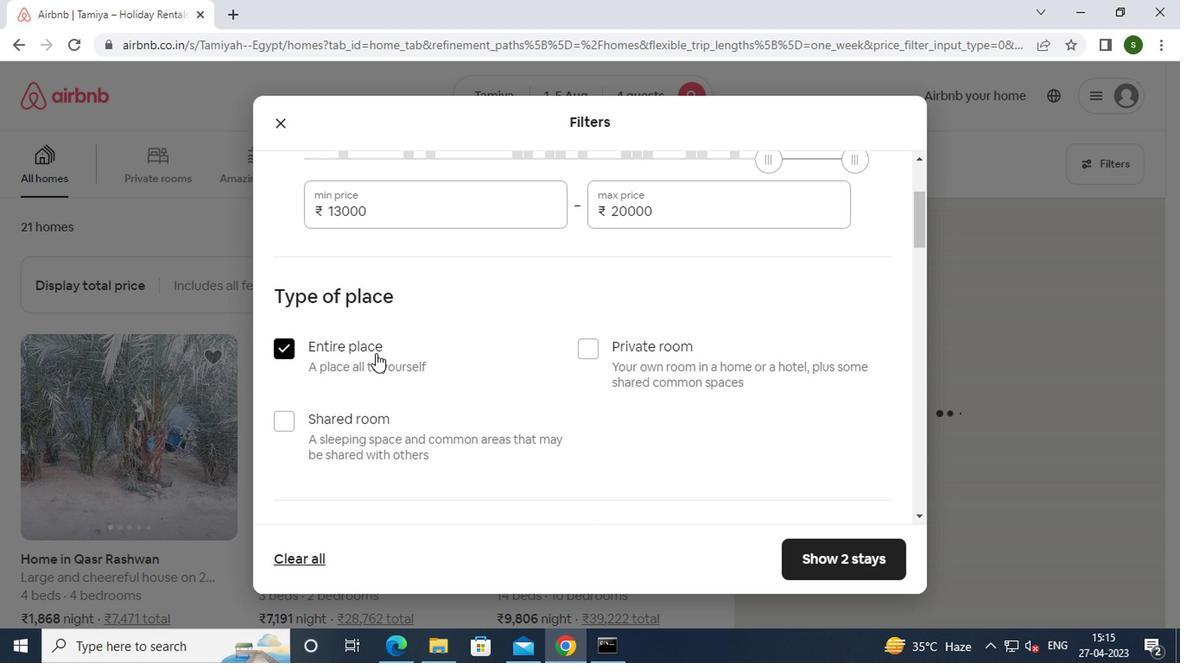 
Action: Mouse scrolled (372, 354) with delta (0, -1)
Screenshot: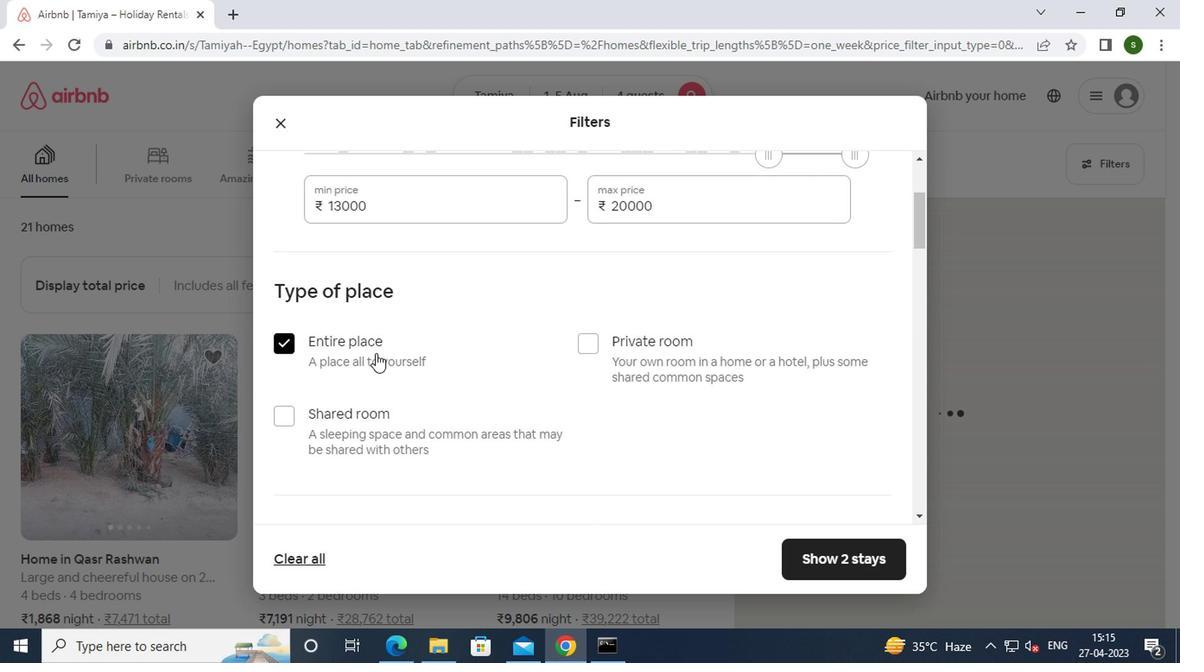 
Action: Mouse scrolled (372, 354) with delta (0, -1)
Screenshot: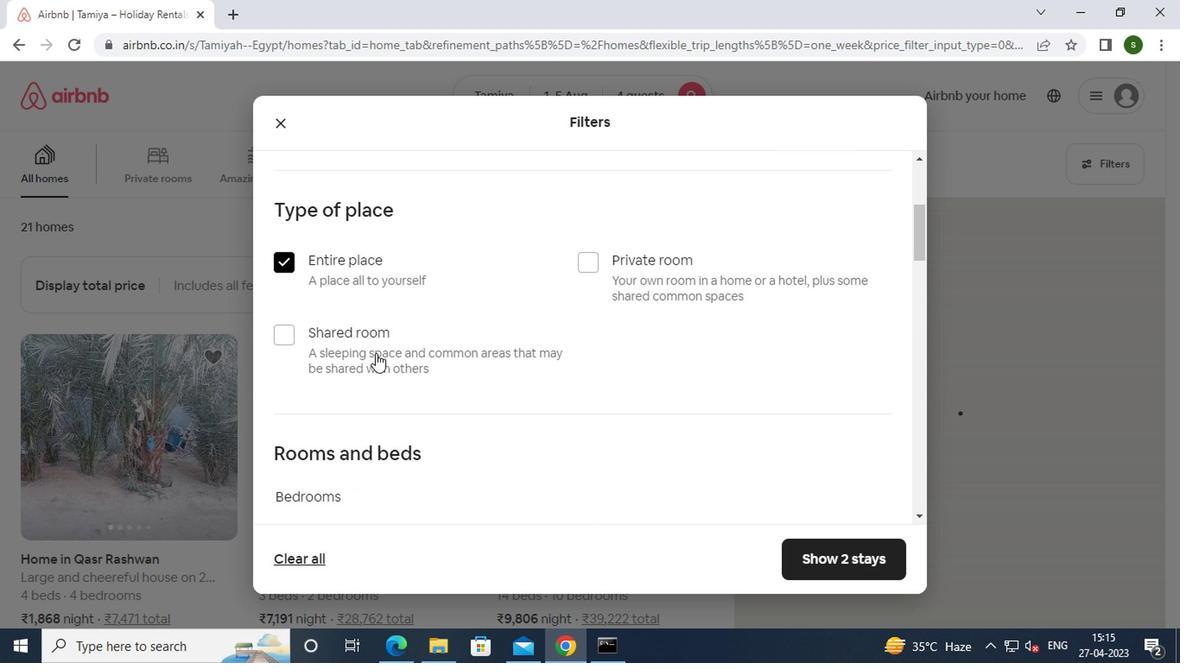 
Action: Mouse moved to (445, 363)
Screenshot: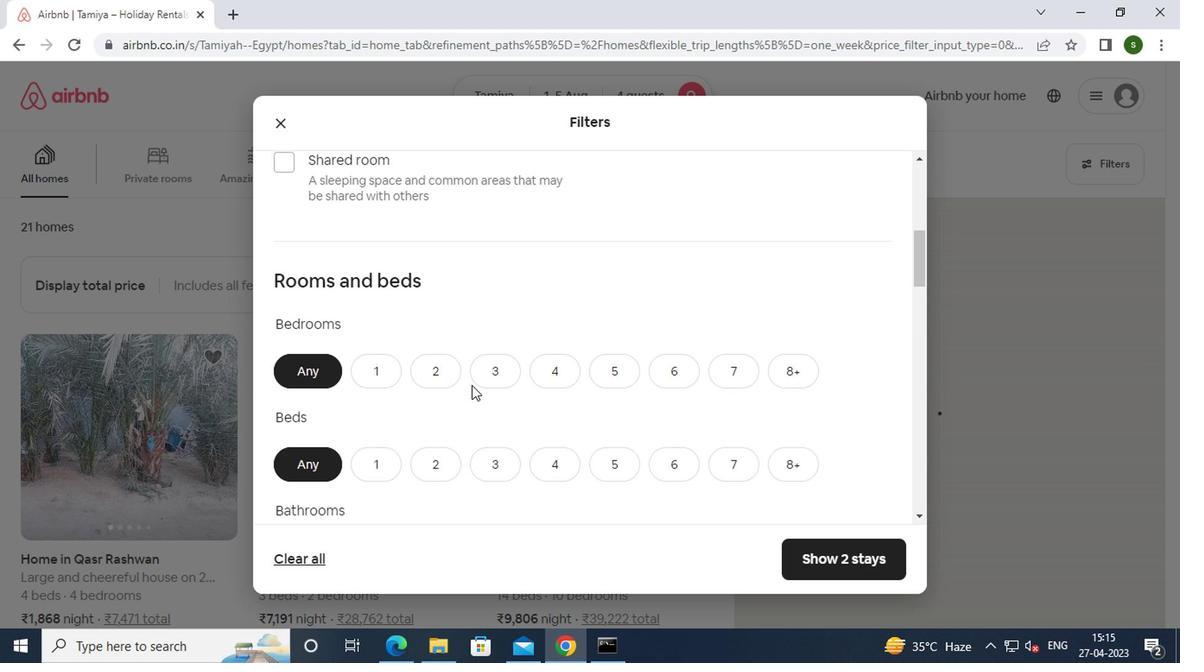 
Action: Mouse pressed left at (445, 363)
Screenshot: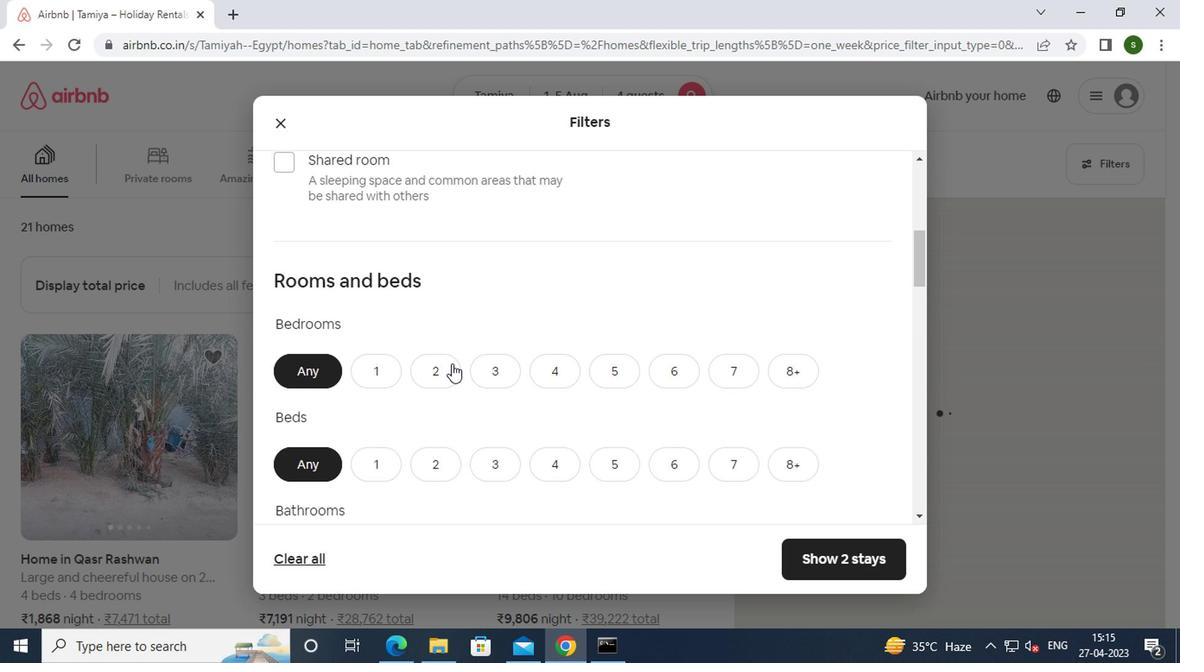 
Action: Mouse moved to (484, 464)
Screenshot: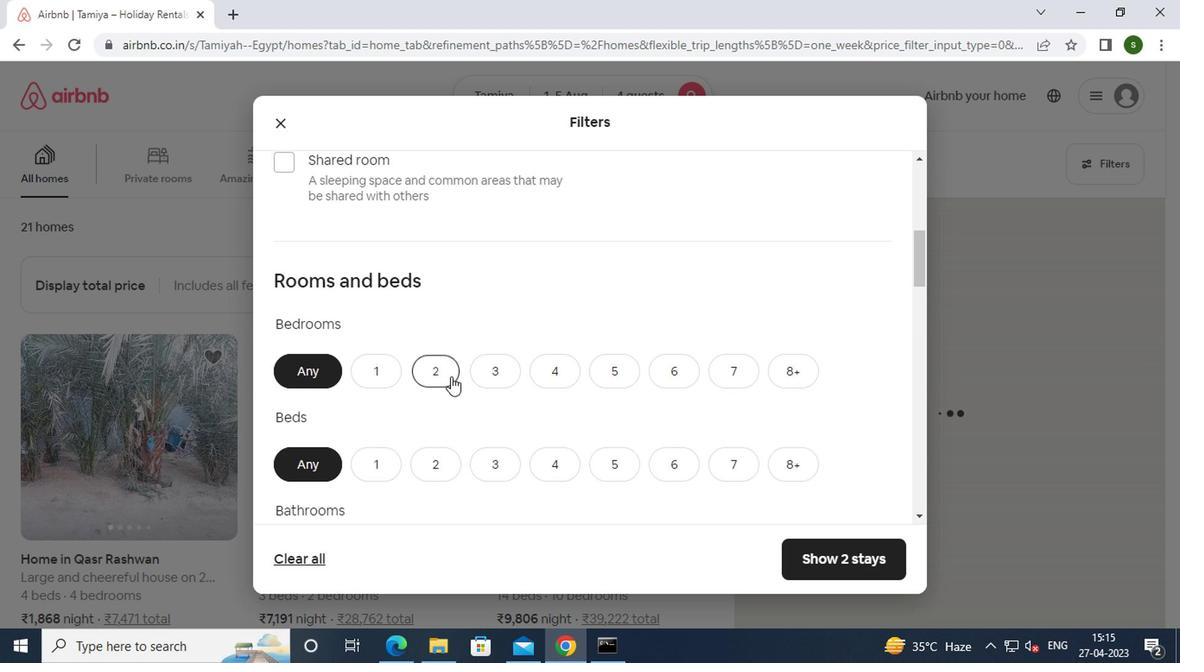 
Action: Mouse pressed left at (484, 464)
Screenshot: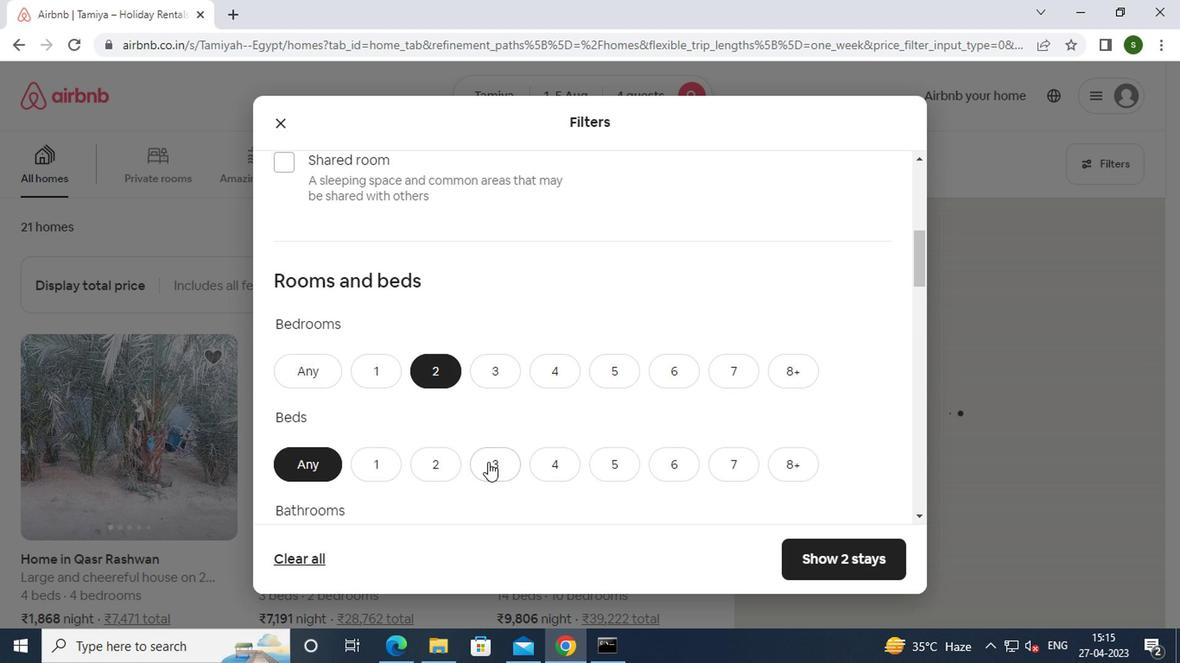 
Action: Mouse moved to (613, 388)
Screenshot: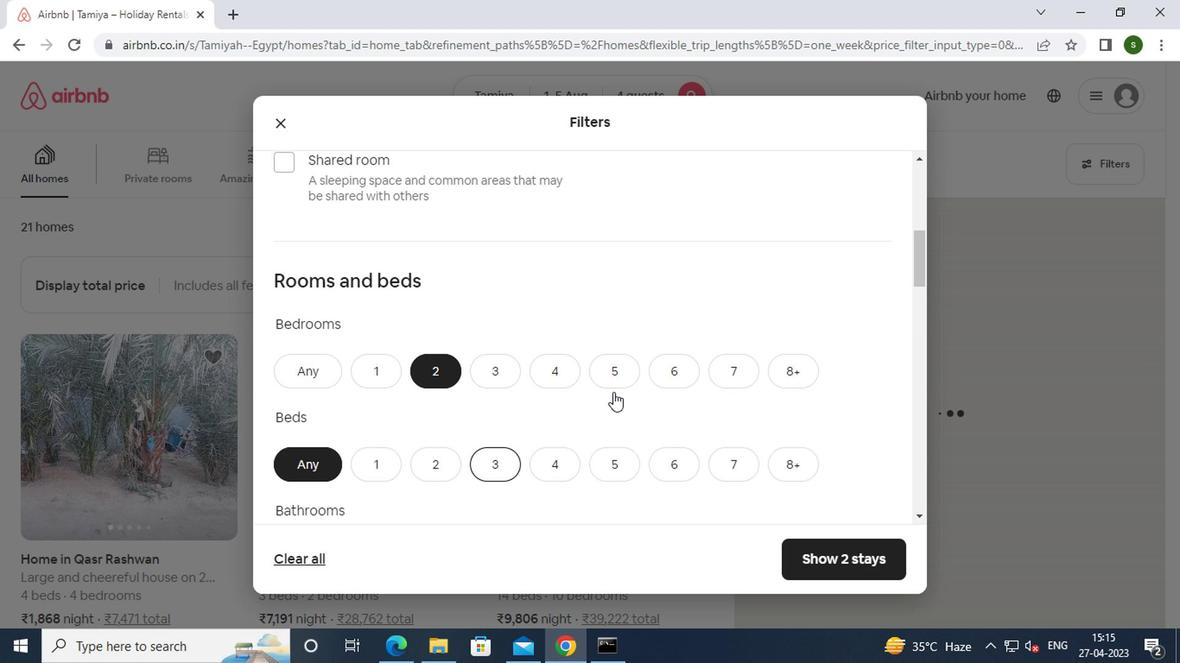 
Action: Mouse scrolled (613, 387) with delta (0, -1)
Screenshot: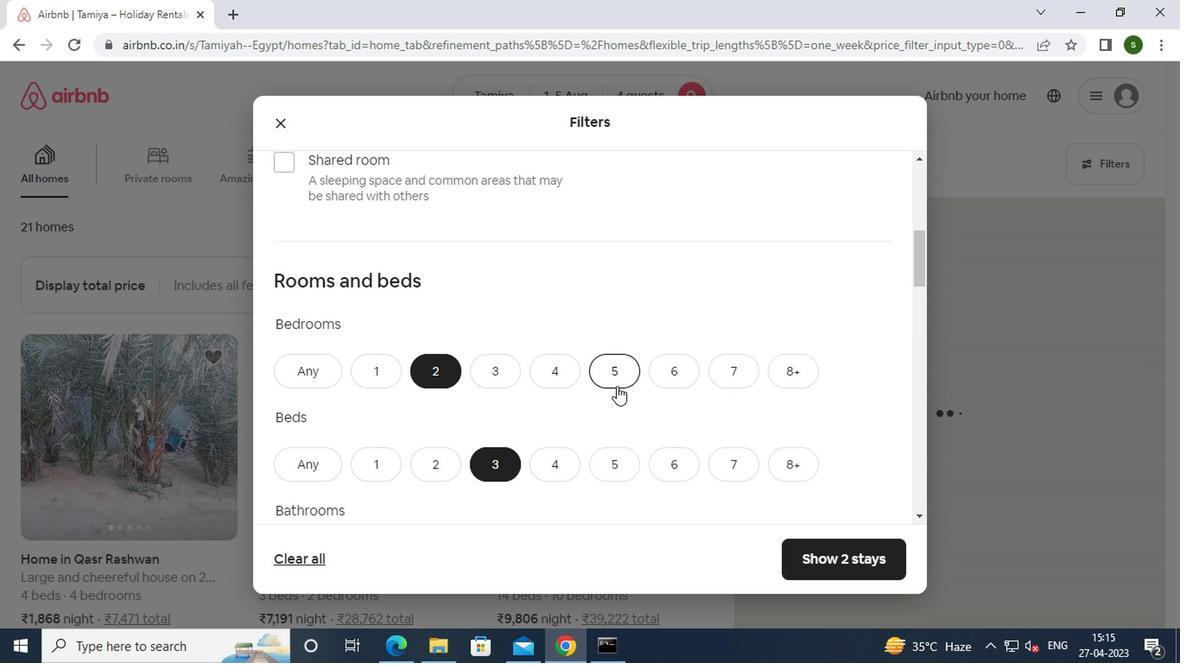 
Action: Mouse scrolled (613, 387) with delta (0, -1)
Screenshot: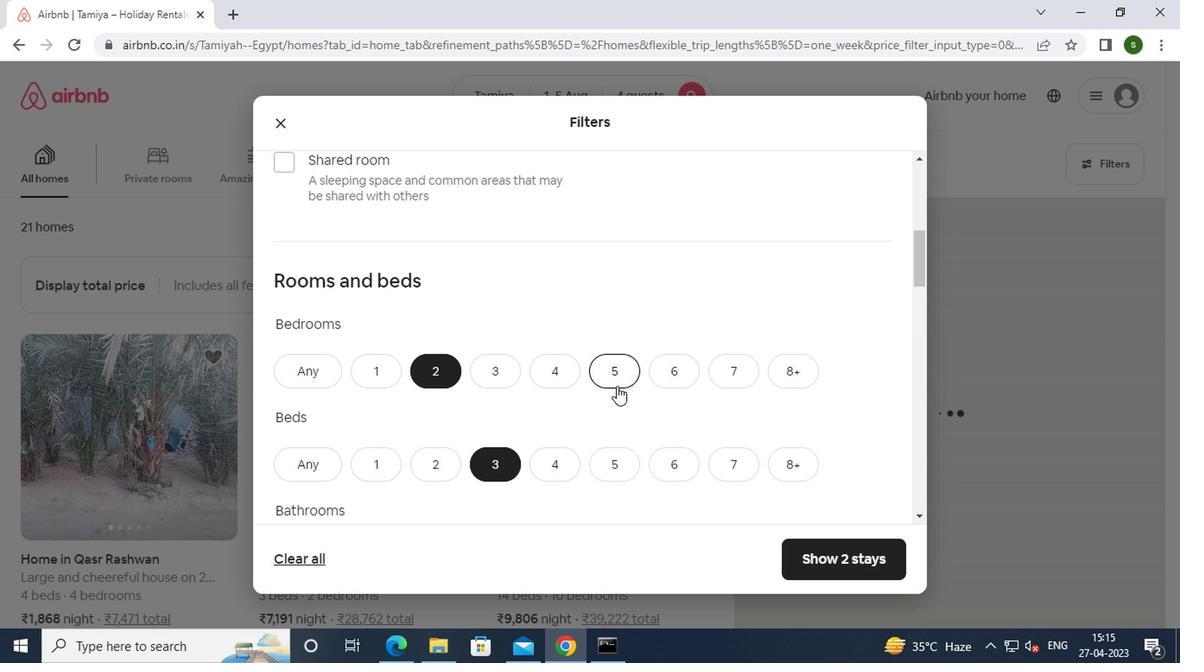 
Action: Mouse scrolled (613, 387) with delta (0, -1)
Screenshot: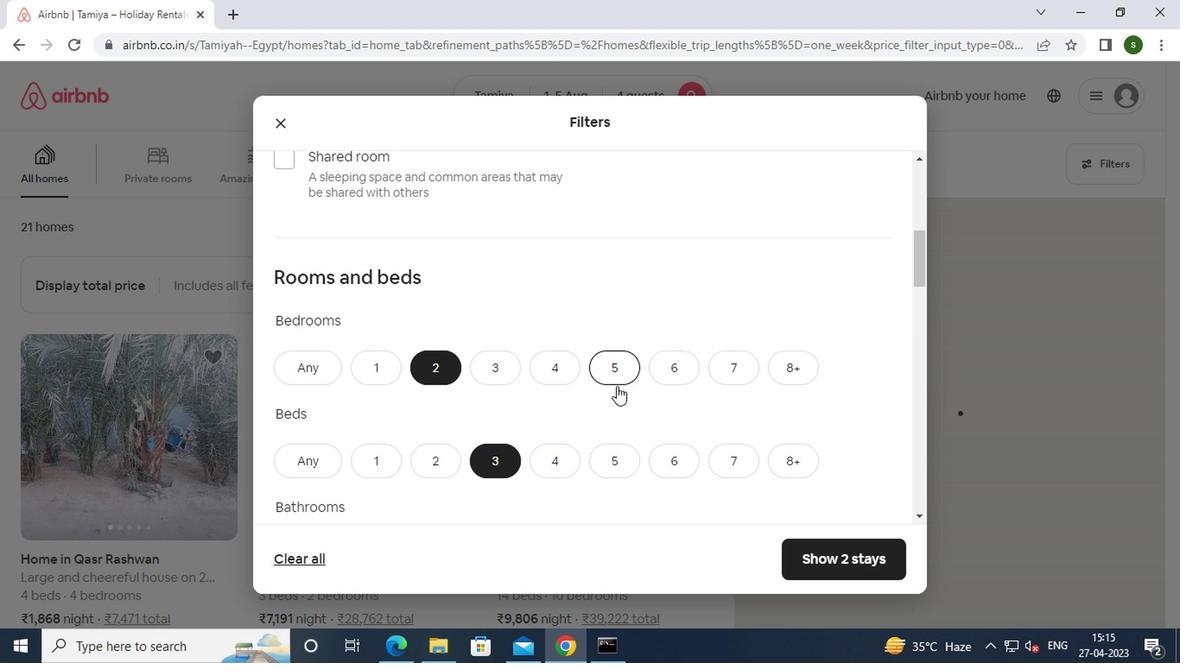 
Action: Mouse moved to (439, 311)
Screenshot: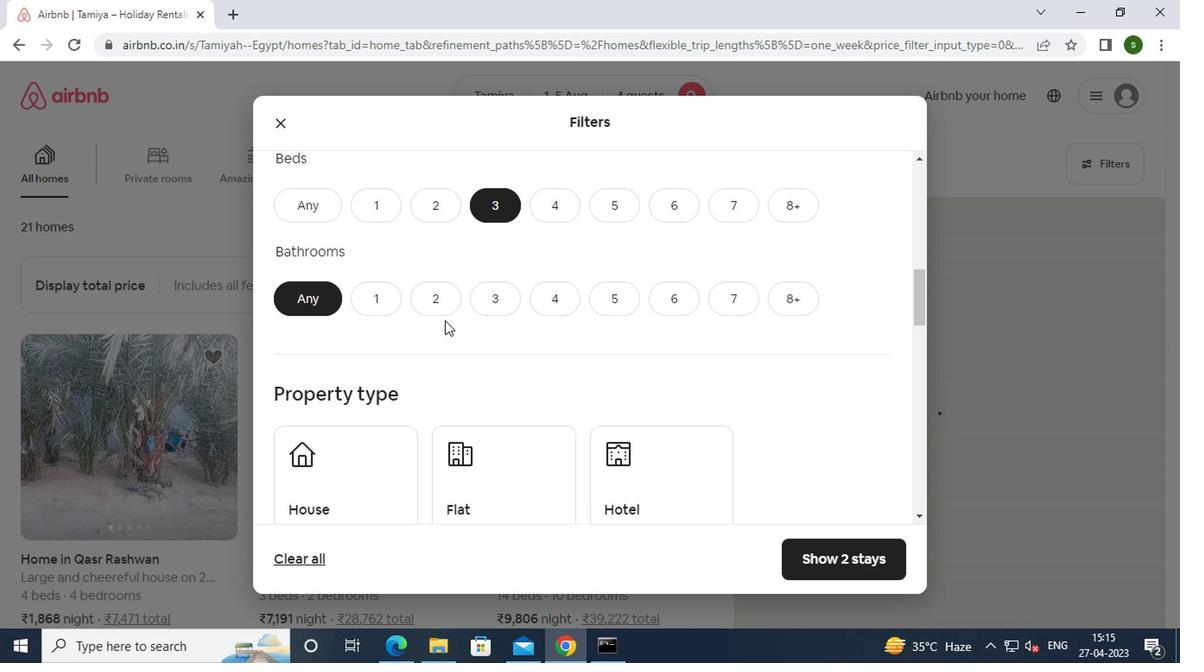 
Action: Mouse pressed left at (439, 311)
Screenshot: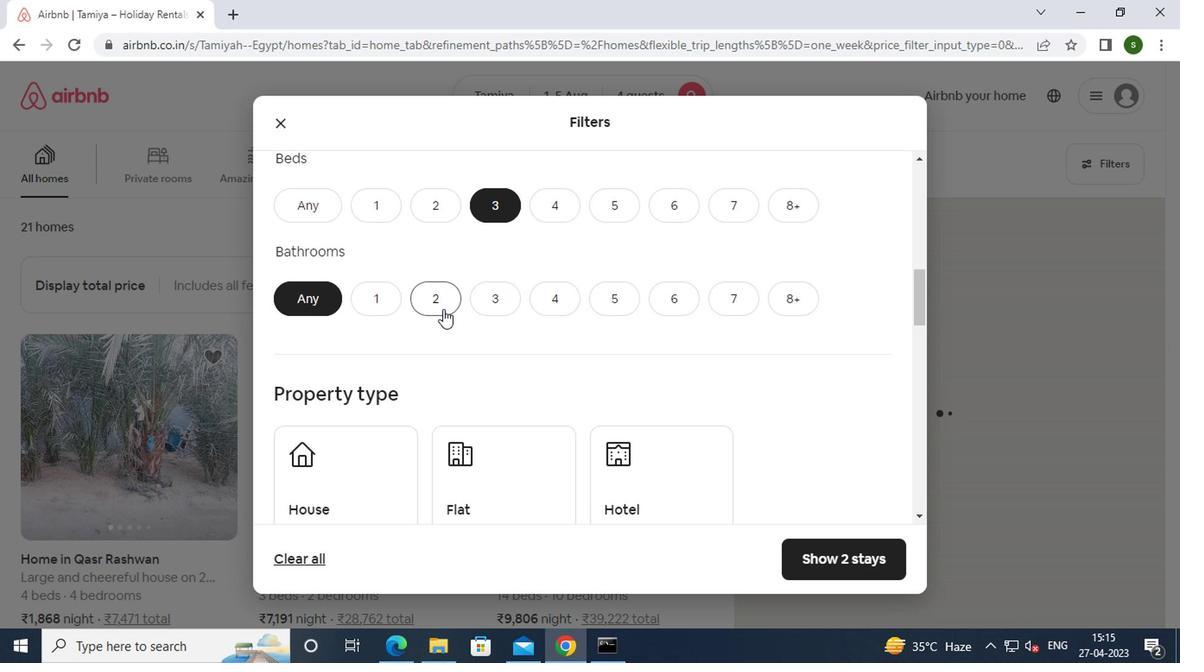 
Action: Mouse scrolled (439, 309) with delta (0, -1)
Screenshot: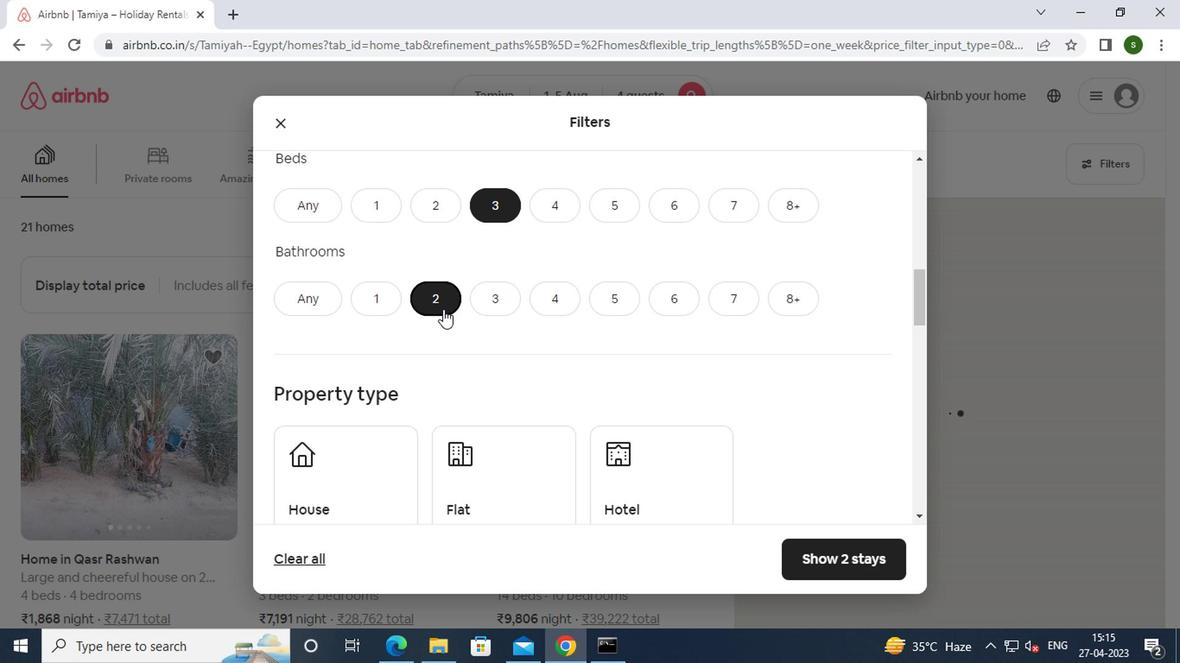 
Action: Mouse scrolled (439, 309) with delta (0, -1)
Screenshot: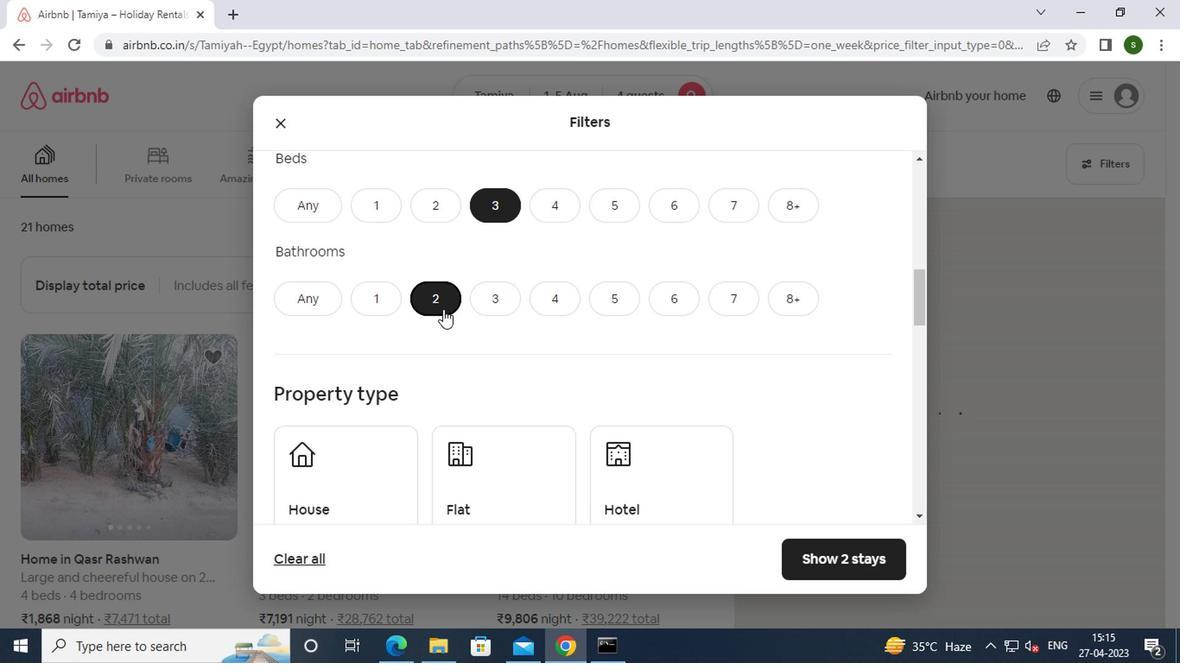 
Action: Mouse moved to (377, 309)
Screenshot: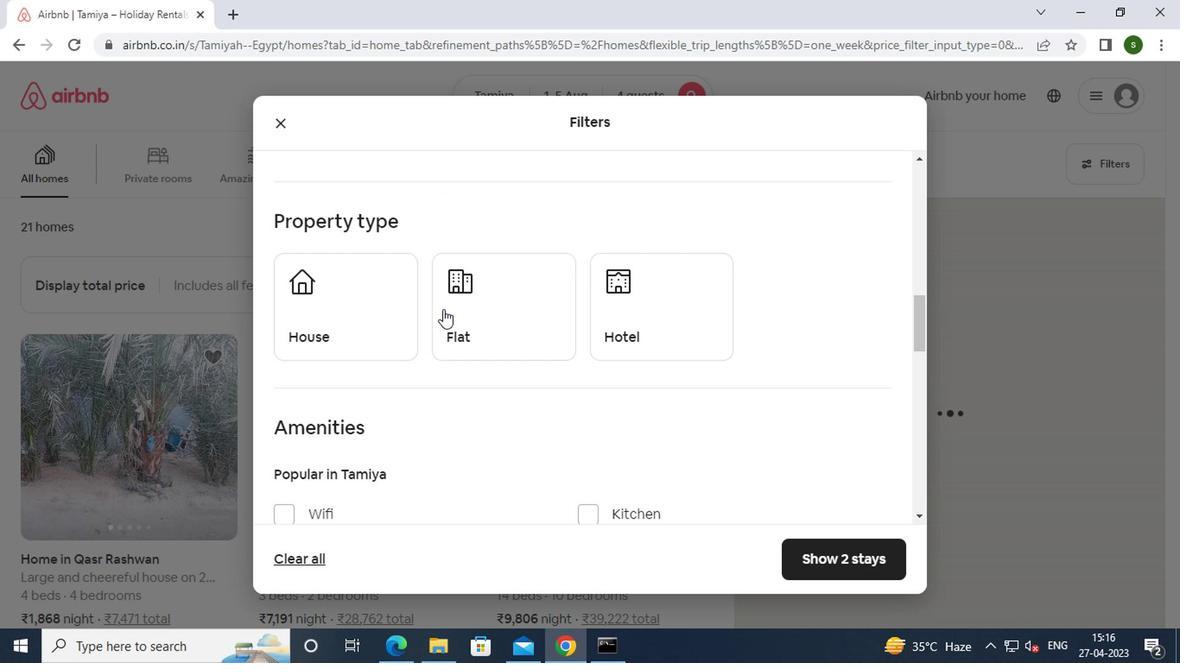 
Action: Mouse pressed left at (377, 309)
Screenshot: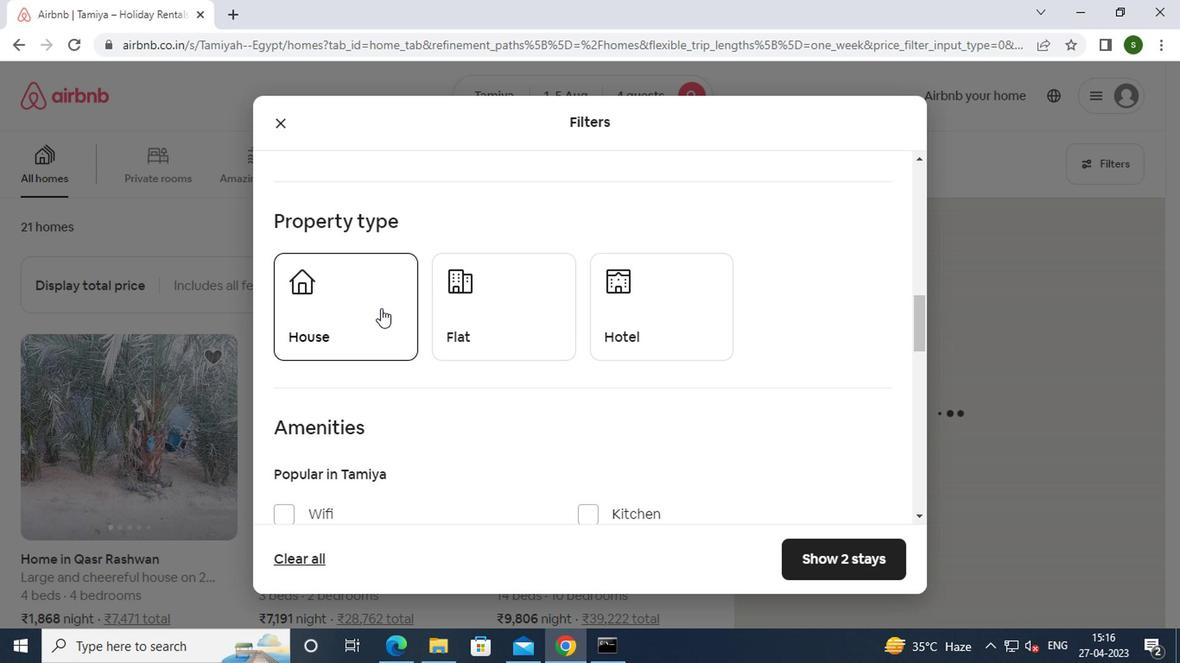 
Action: Mouse moved to (637, 318)
Screenshot: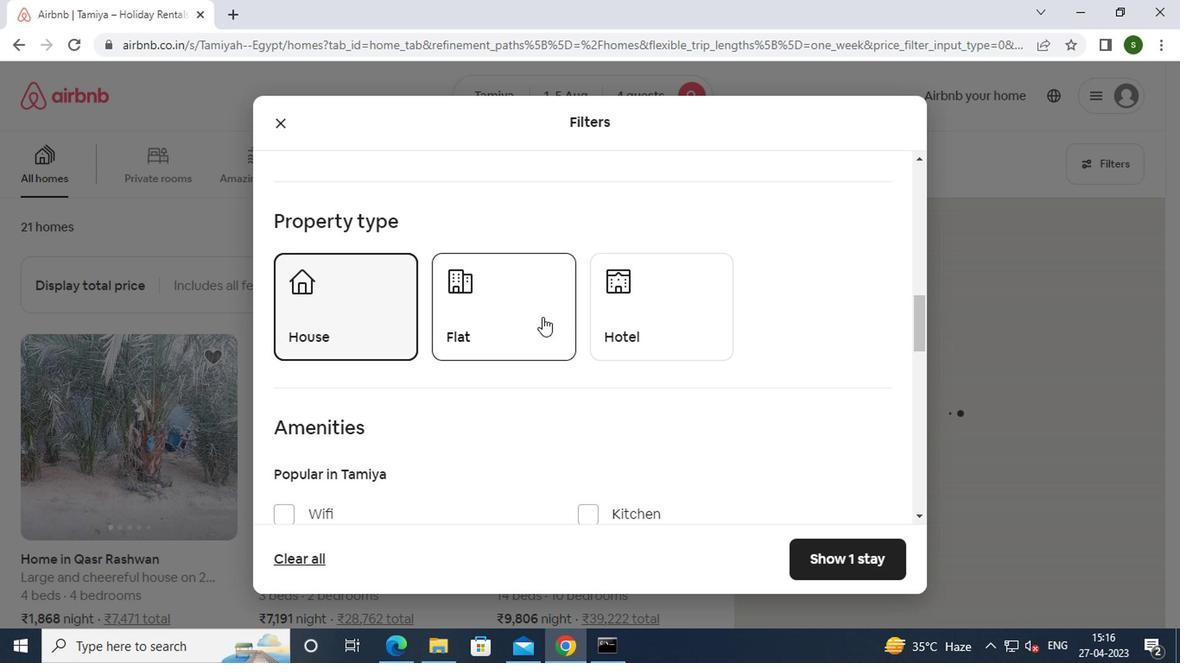 
Action: Mouse pressed left at (637, 318)
Screenshot: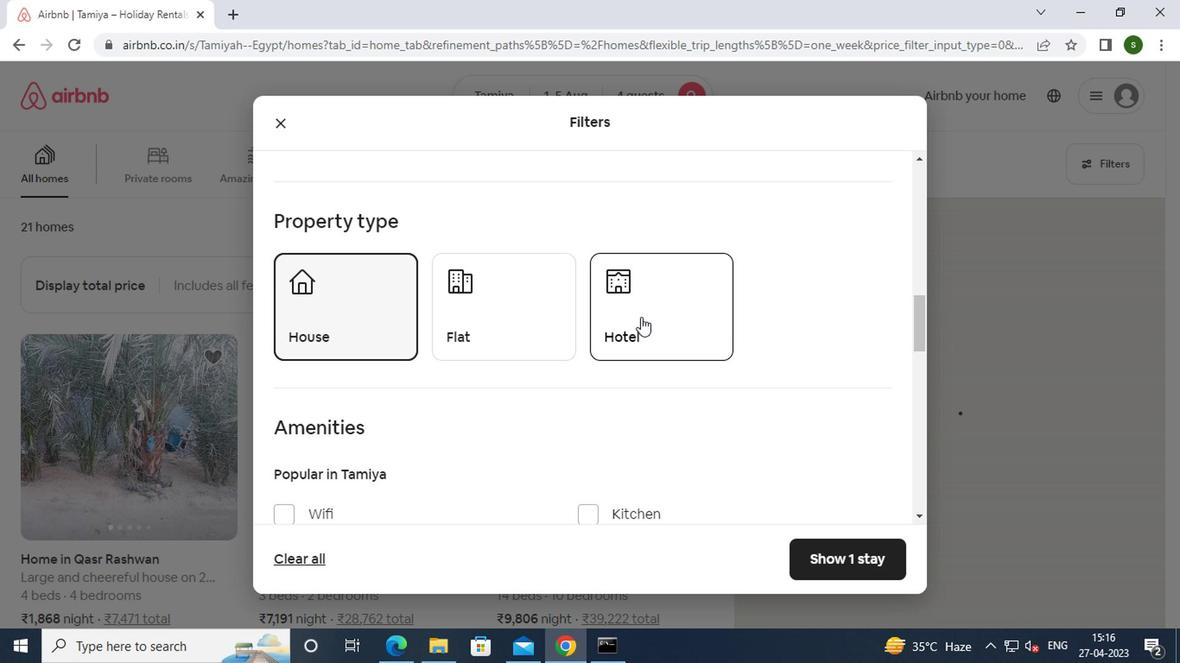 
Action: Mouse moved to (536, 327)
Screenshot: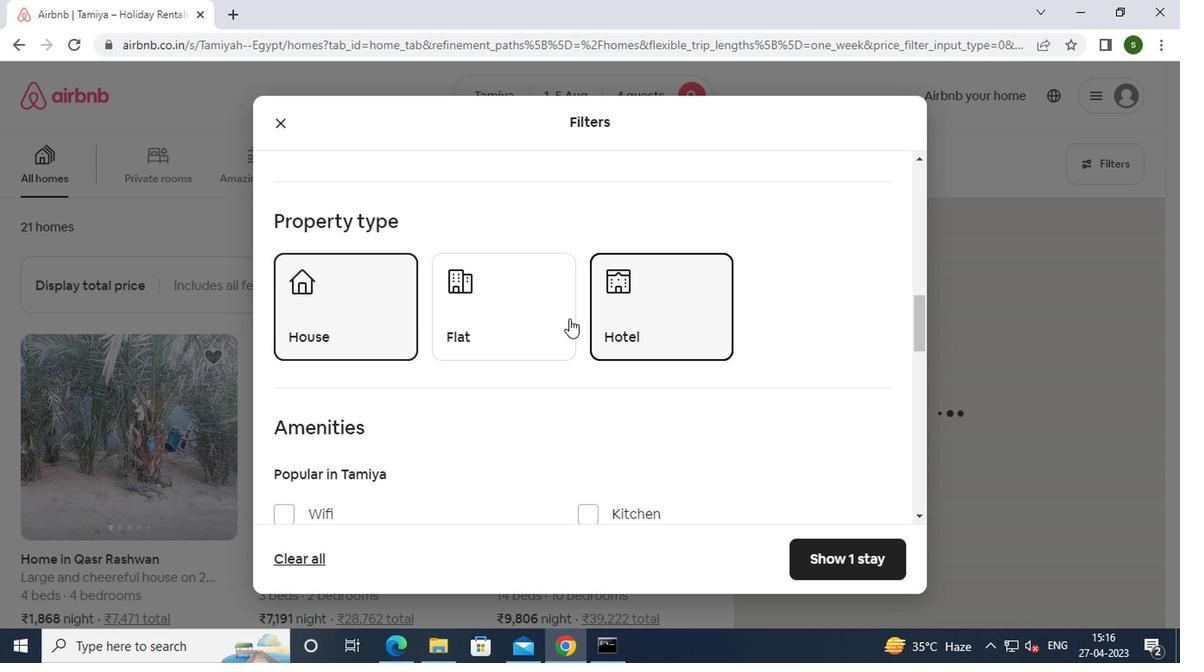 
Action: Mouse pressed left at (536, 327)
Screenshot: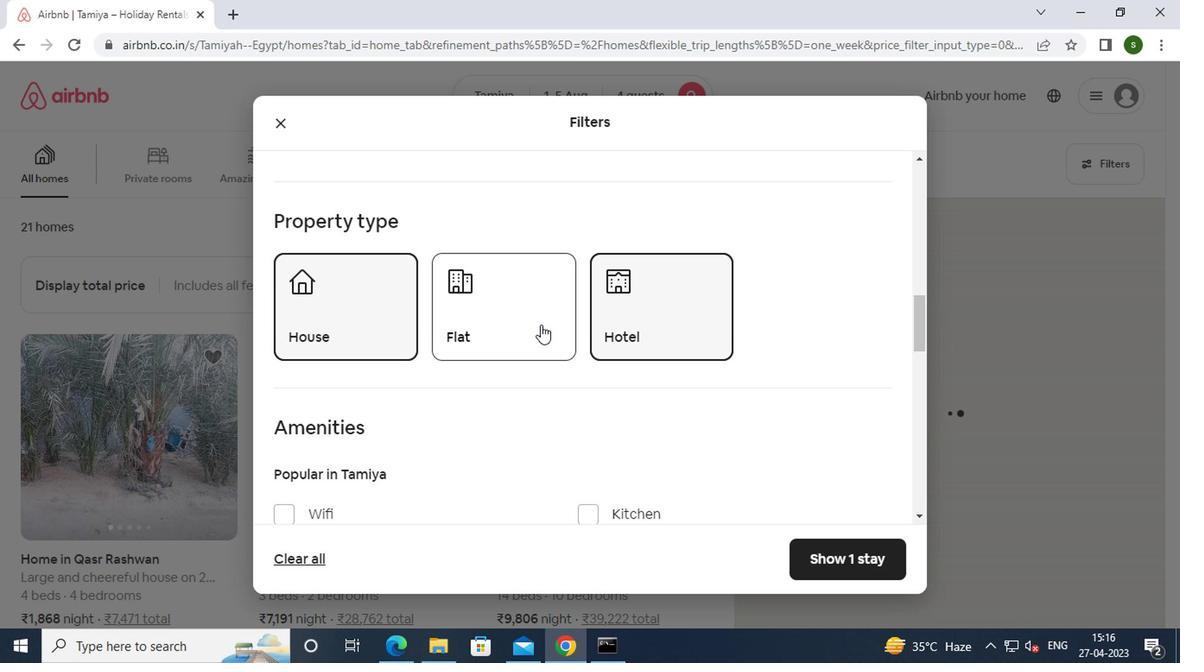 
Action: Mouse moved to (707, 323)
Screenshot: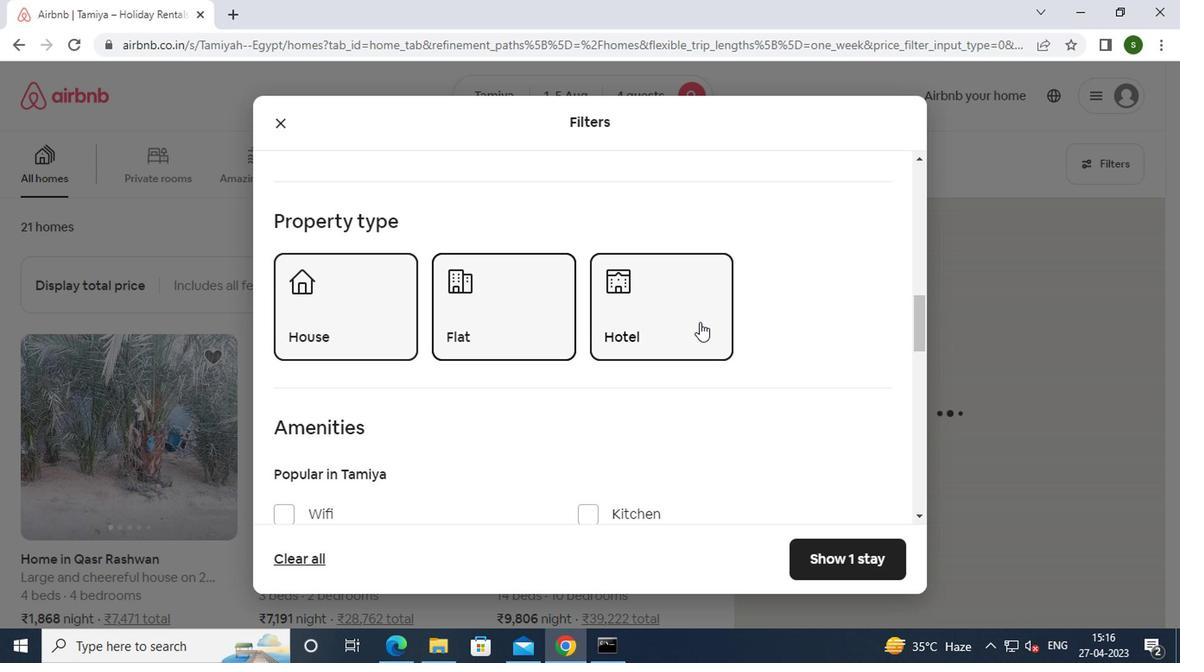 
Action: Mouse scrolled (707, 322) with delta (0, -1)
Screenshot: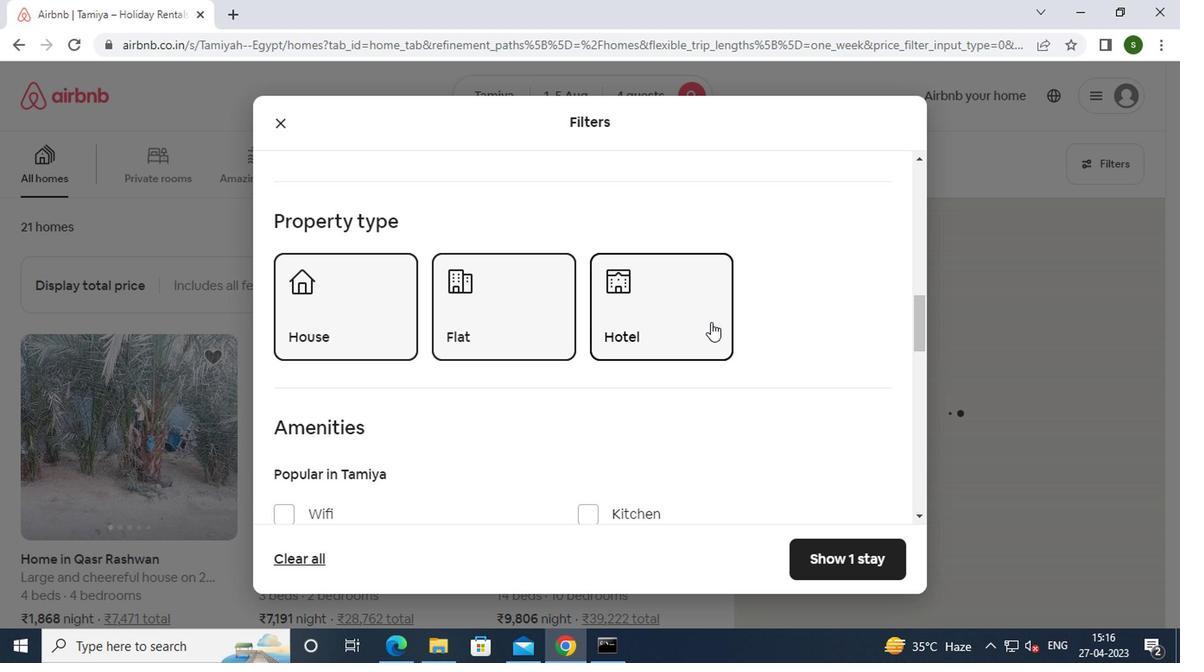 
Action: Mouse scrolled (707, 322) with delta (0, -1)
Screenshot: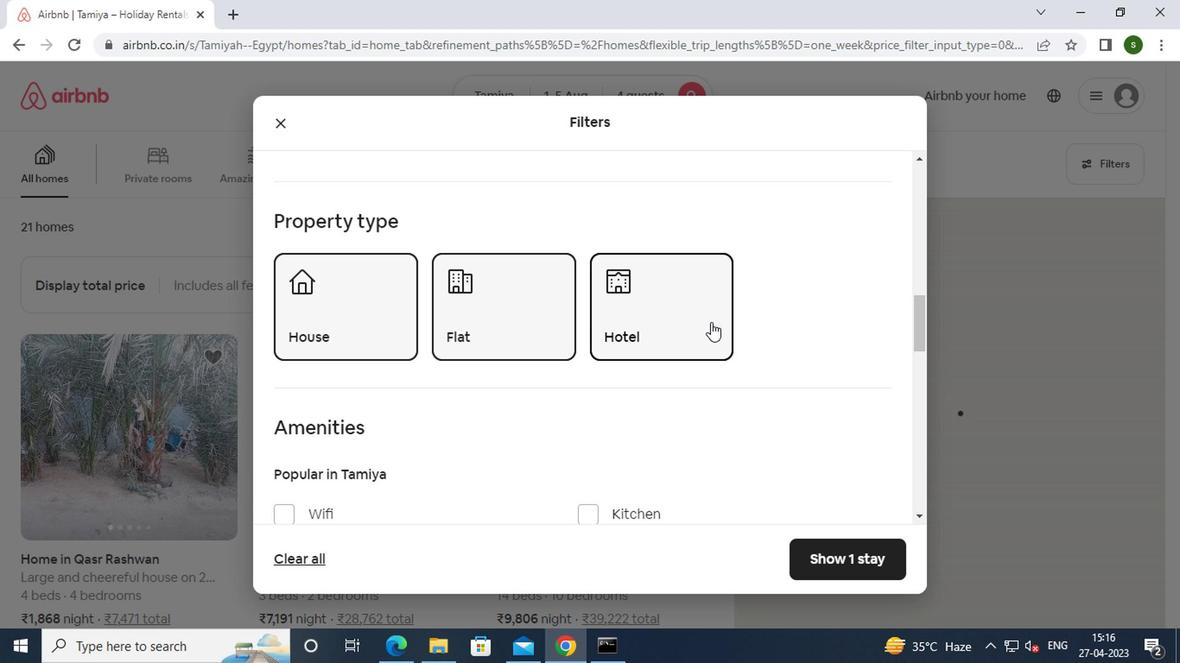 
Action: Mouse scrolled (707, 322) with delta (0, -1)
Screenshot: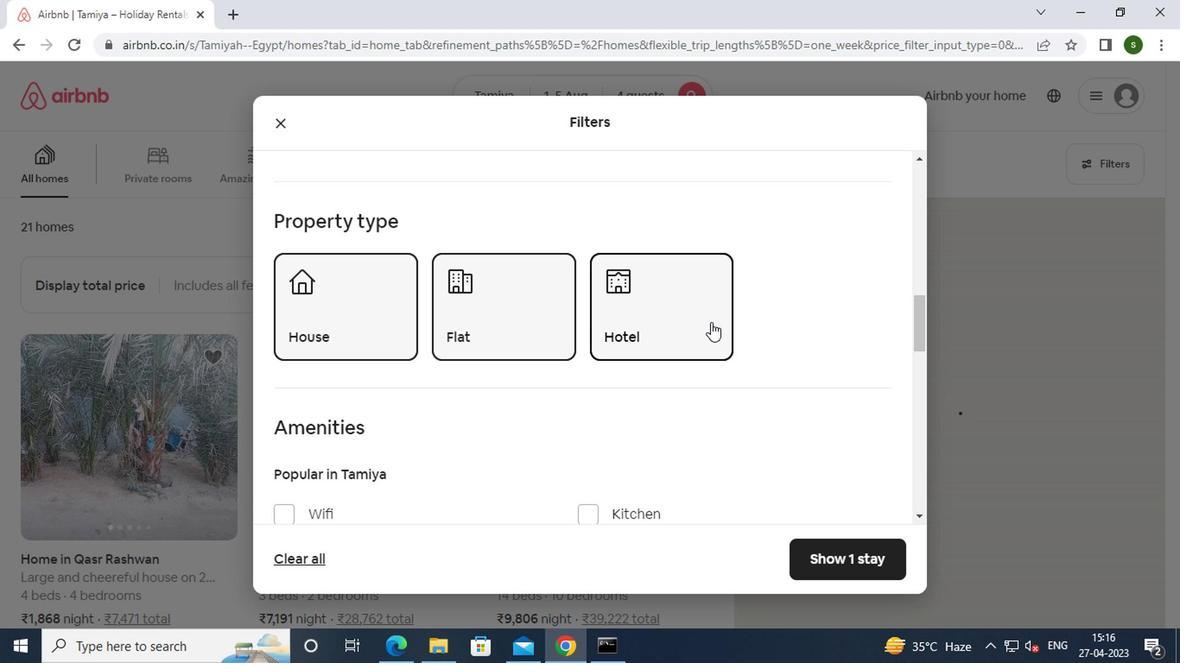 
Action: Mouse scrolled (707, 322) with delta (0, -1)
Screenshot: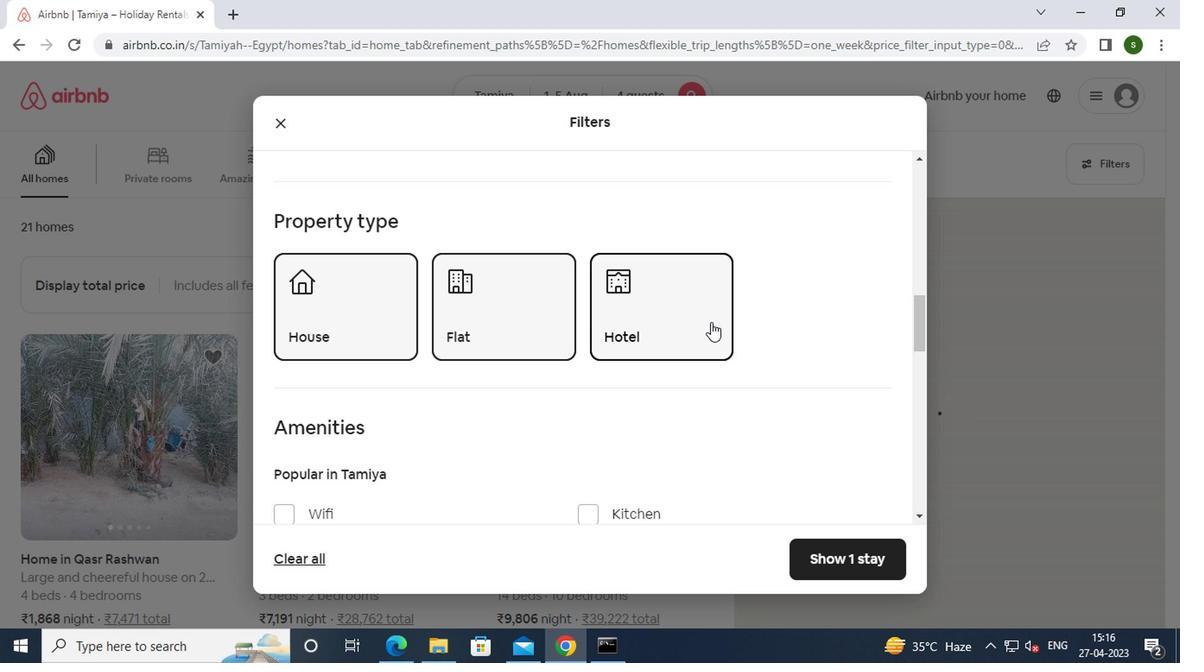 
Action: Mouse scrolled (707, 322) with delta (0, -1)
Screenshot: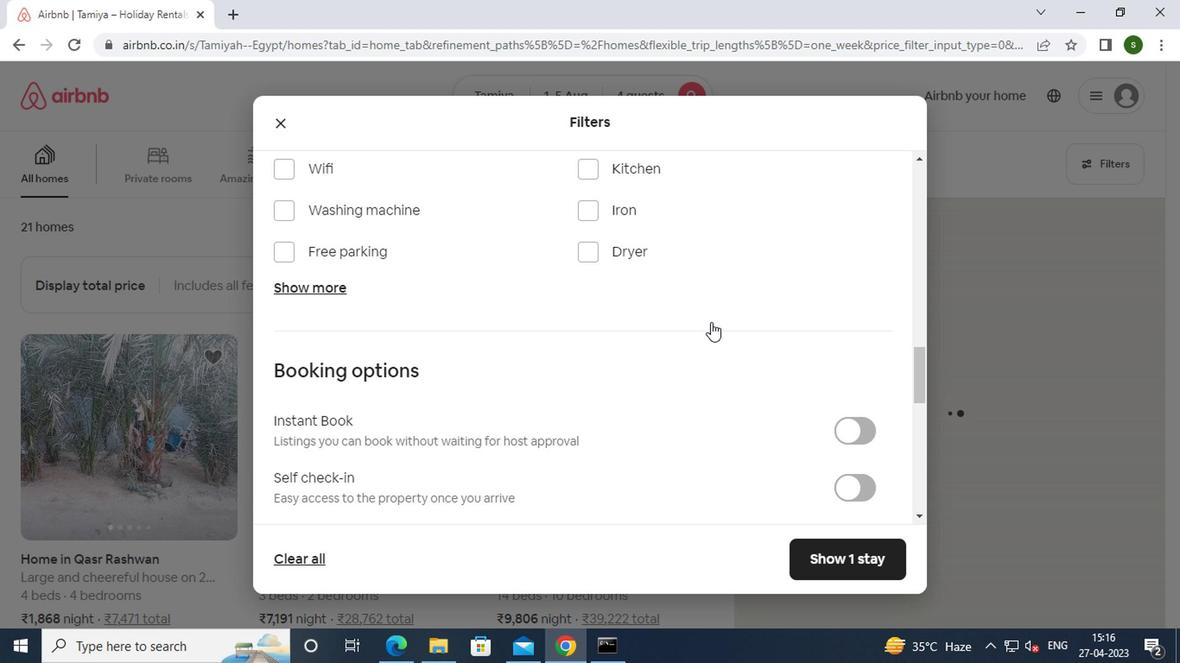
Action: Mouse scrolled (707, 322) with delta (0, -1)
Screenshot: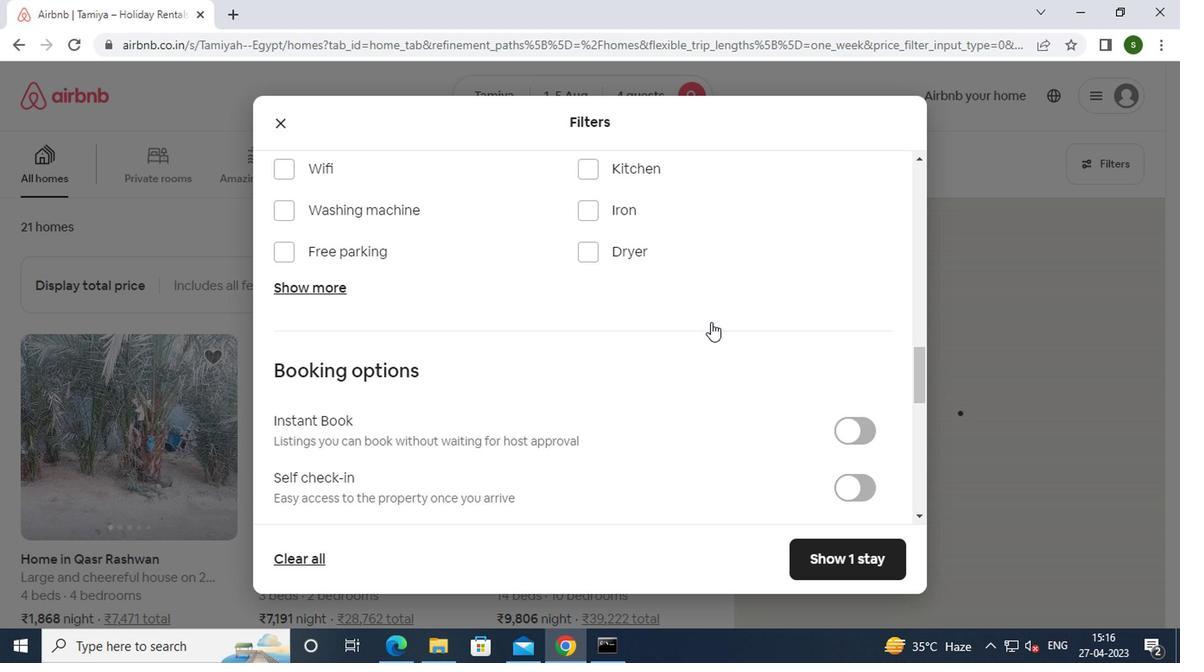
Action: Mouse moved to (839, 311)
Screenshot: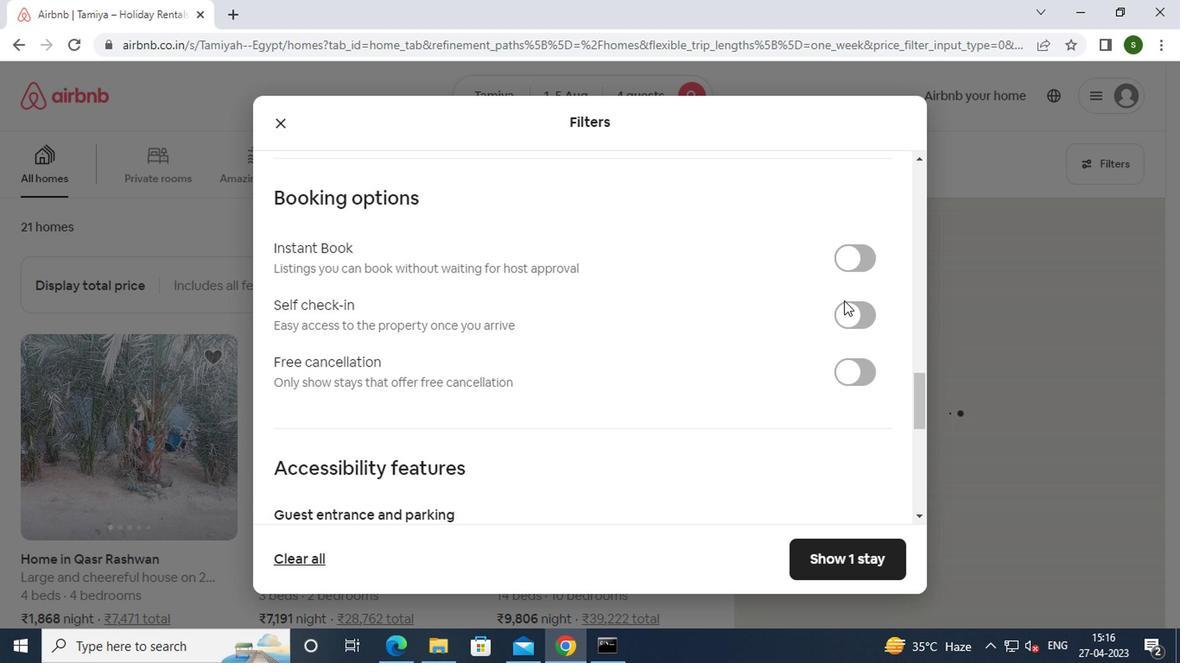 
Action: Mouse pressed left at (839, 311)
Screenshot: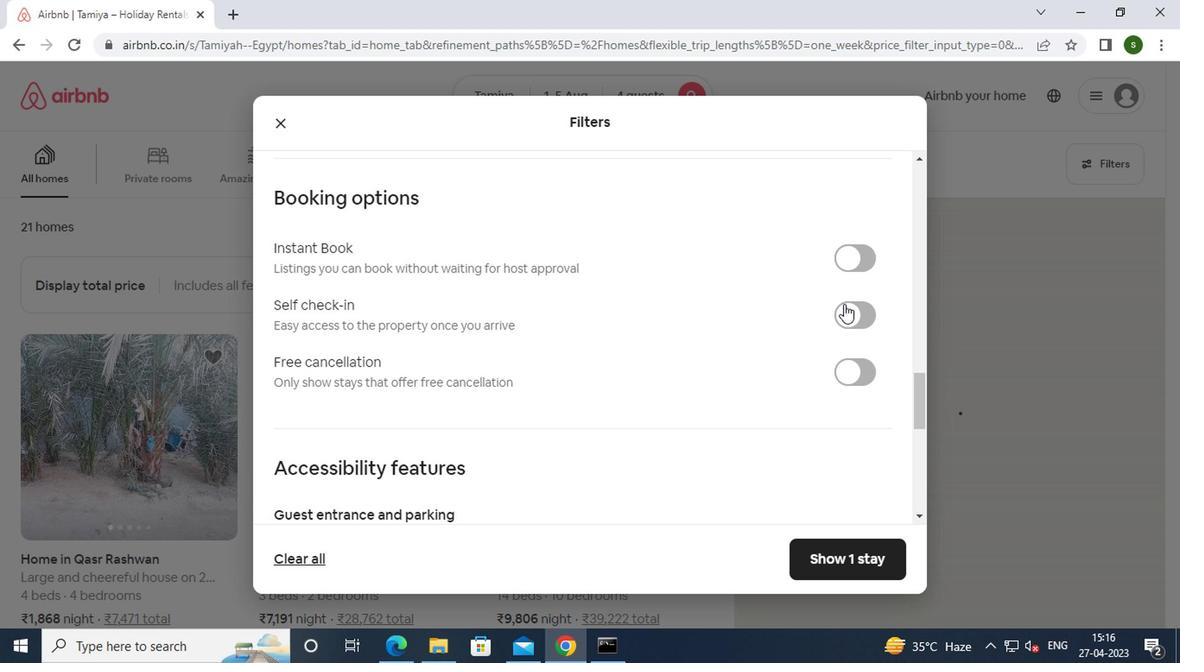 
Action: Mouse moved to (601, 322)
Screenshot: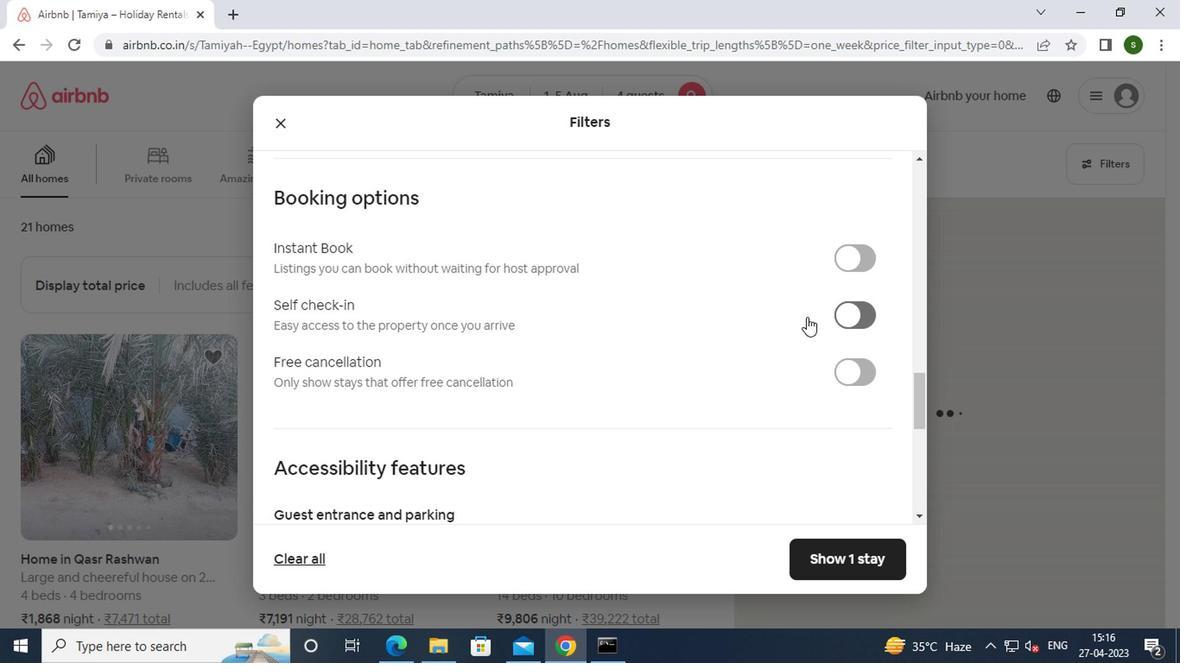 
Action: Mouse scrolled (601, 322) with delta (0, 0)
Screenshot: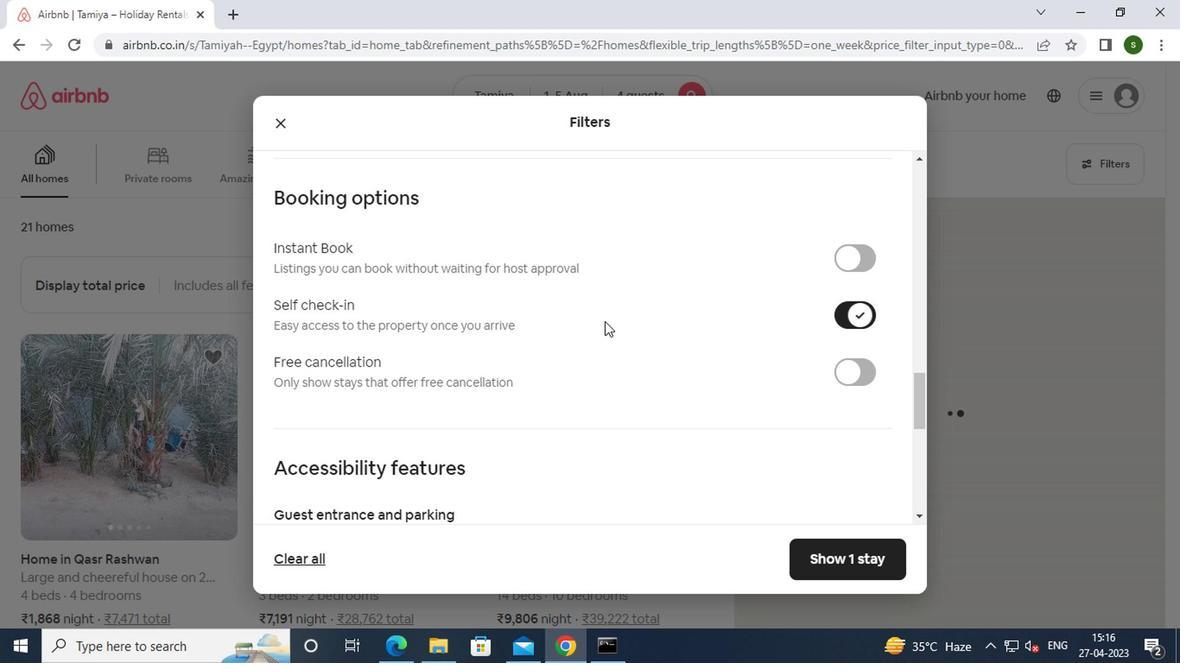 
Action: Mouse scrolled (601, 322) with delta (0, 0)
Screenshot: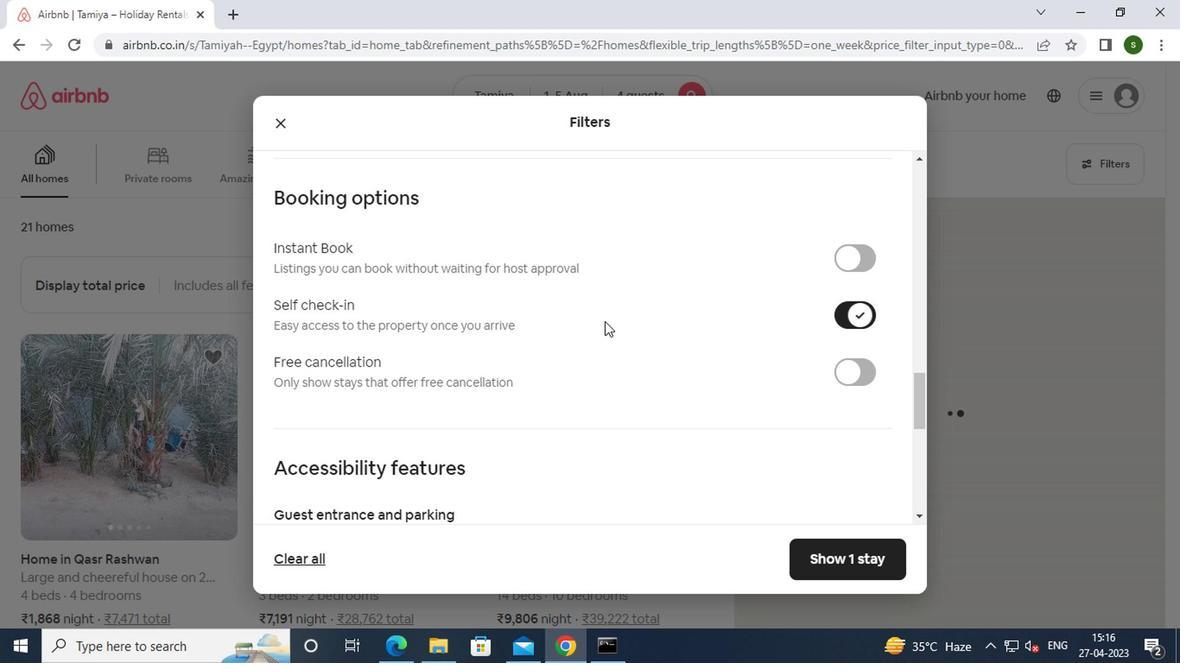 
Action: Mouse scrolled (601, 322) with delta (0, 0)
Screenshot: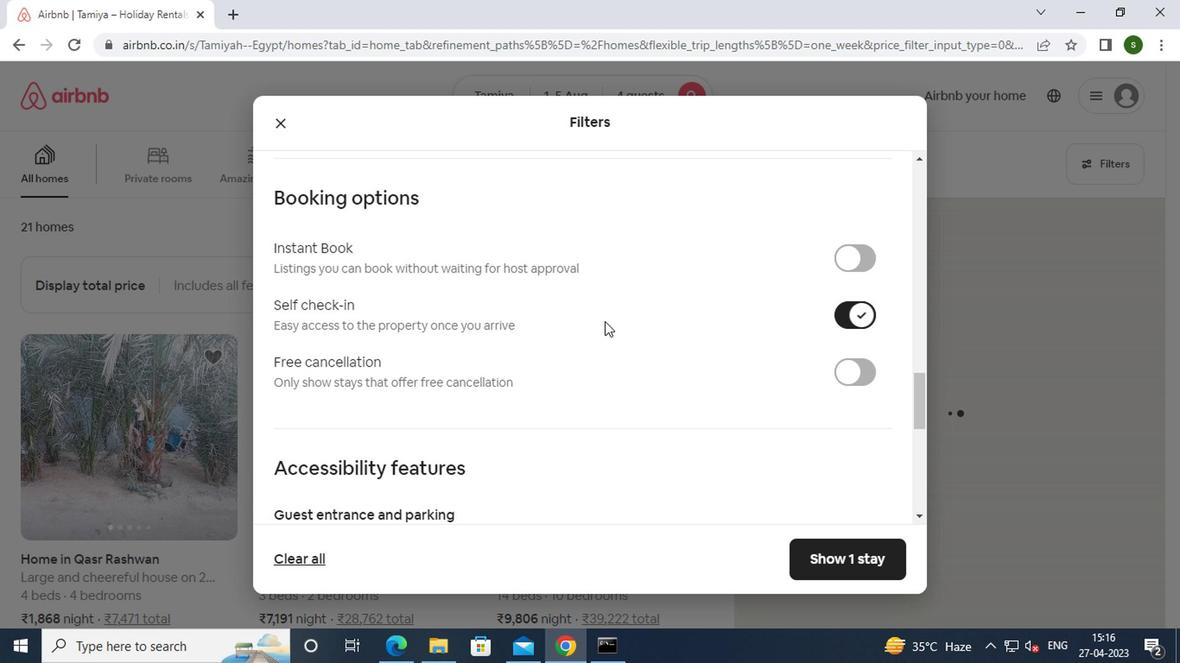 
Action: Mouse scrolled (601, 322) with delta (0, 0)
Screenshot: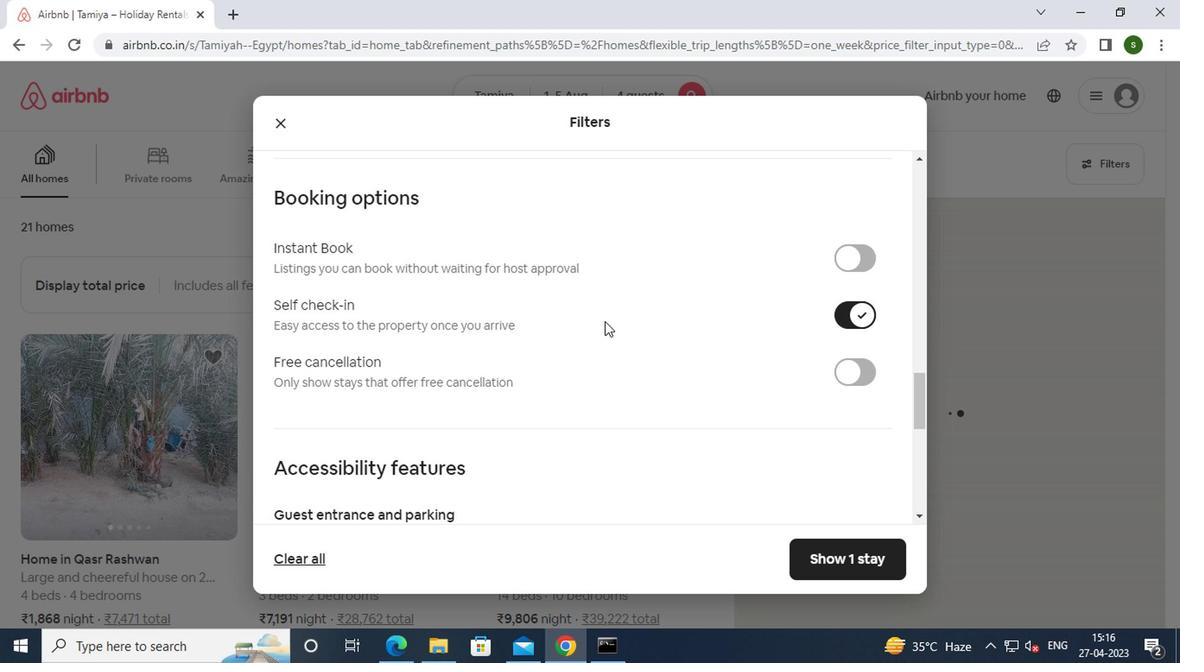 
Action: Mouse scrolled (601, 322) with delta (0, 0)
Screenshot: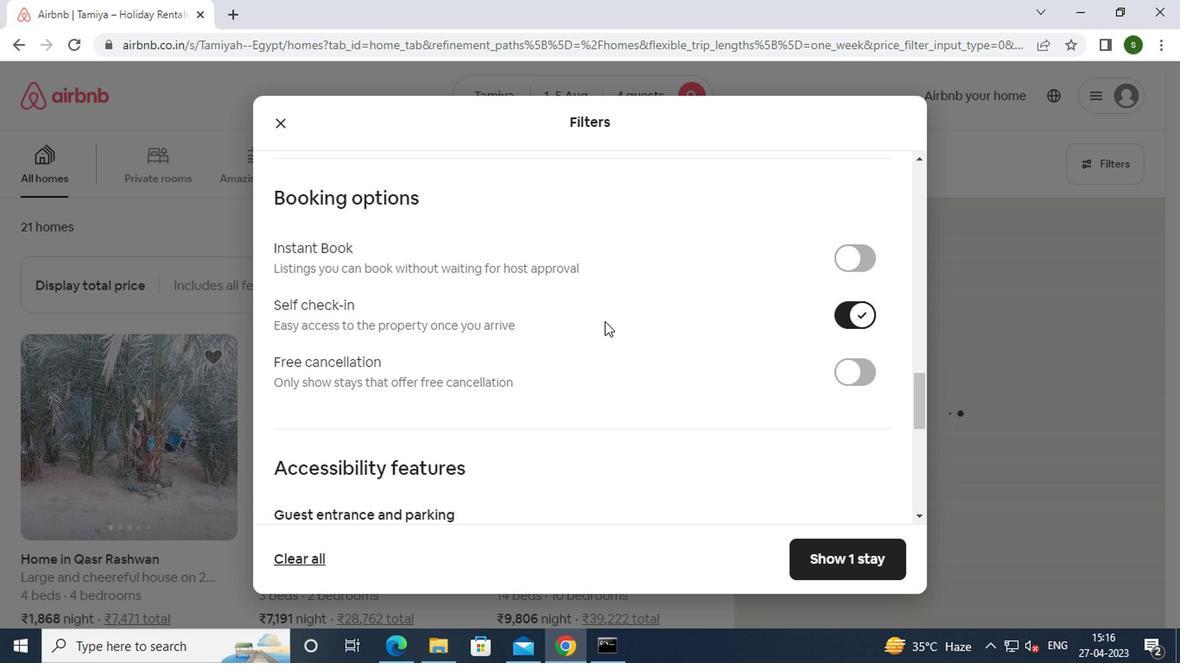 
Action: Mouse scrolled (601, 322) with delta (0, 0)
Screenshot: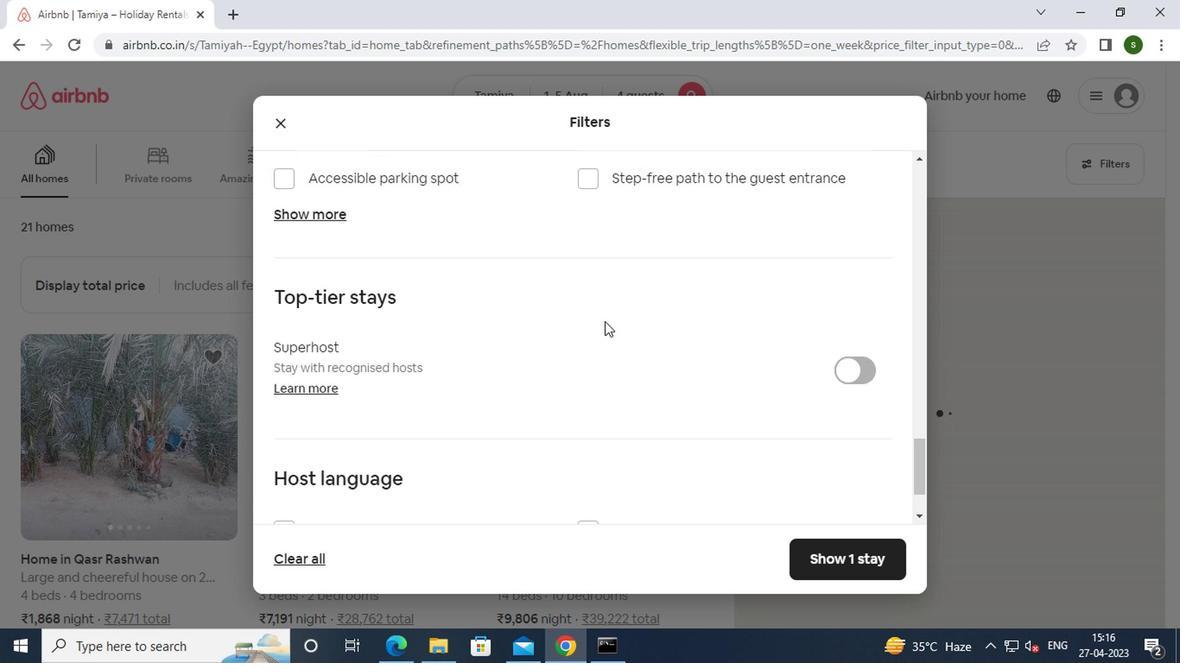 
Action: Mouse scrolled (601, 322) with delta (0, 0)
Screenshot: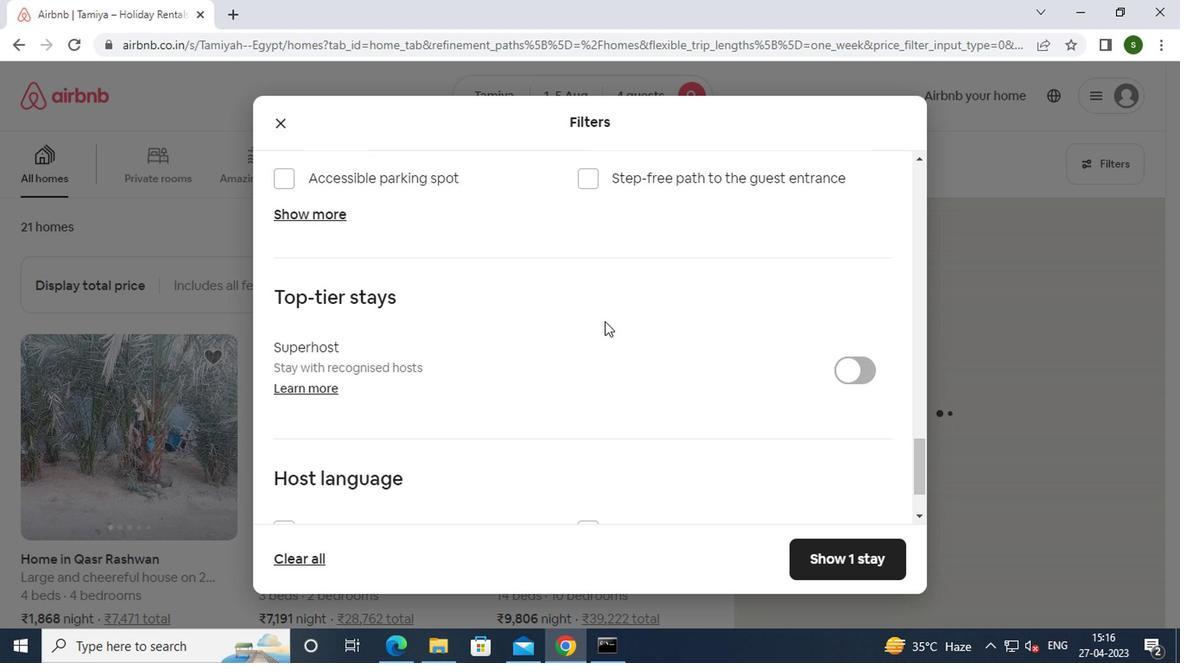 
Action: Mouse scrolled (601, 322) with delta (0, 0)
Screenshot: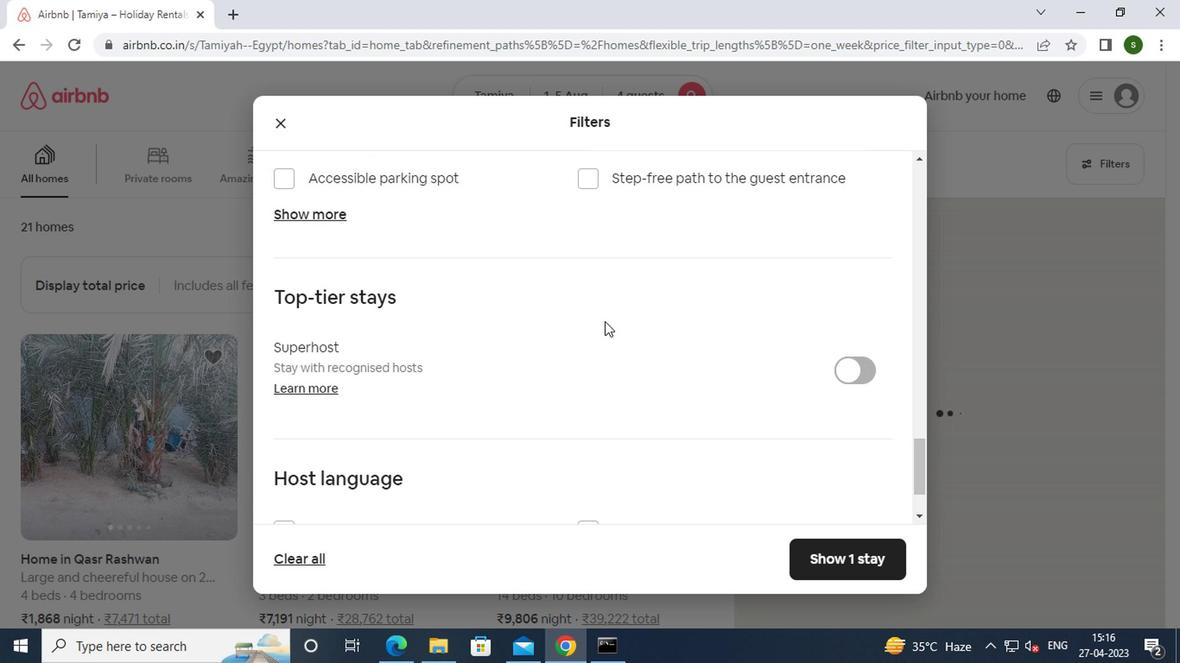 
Action: Mouse moved to (346, 438)
Screenshot: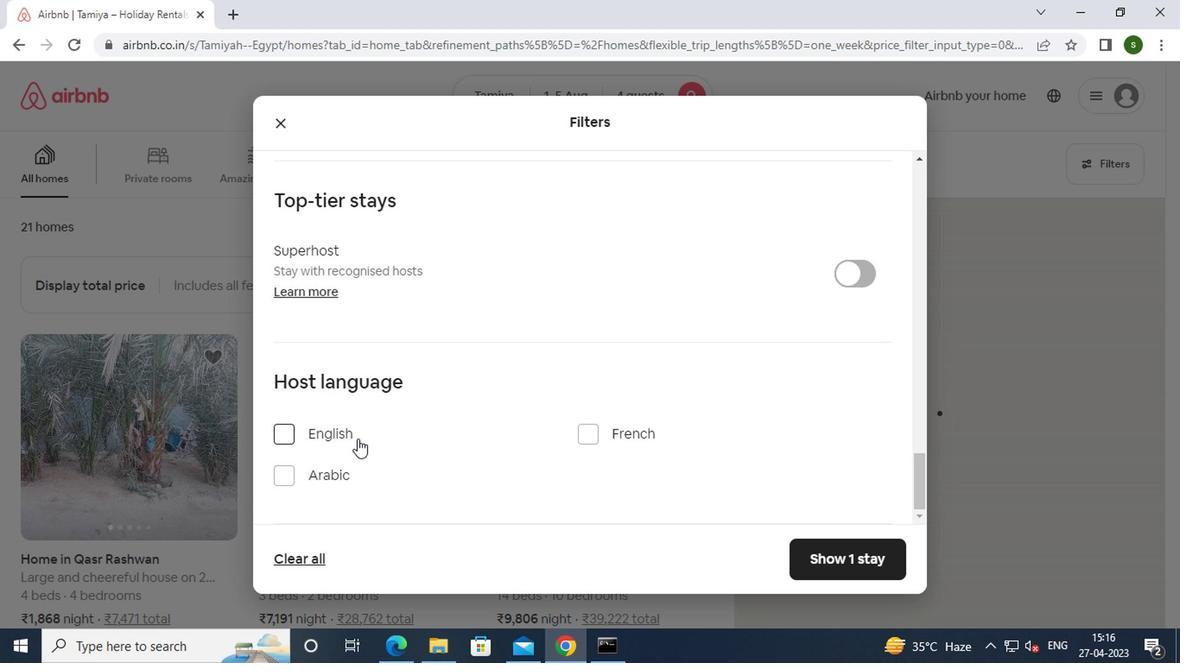 
Action: Mouse pressed left at (346, 438)
Screenshot: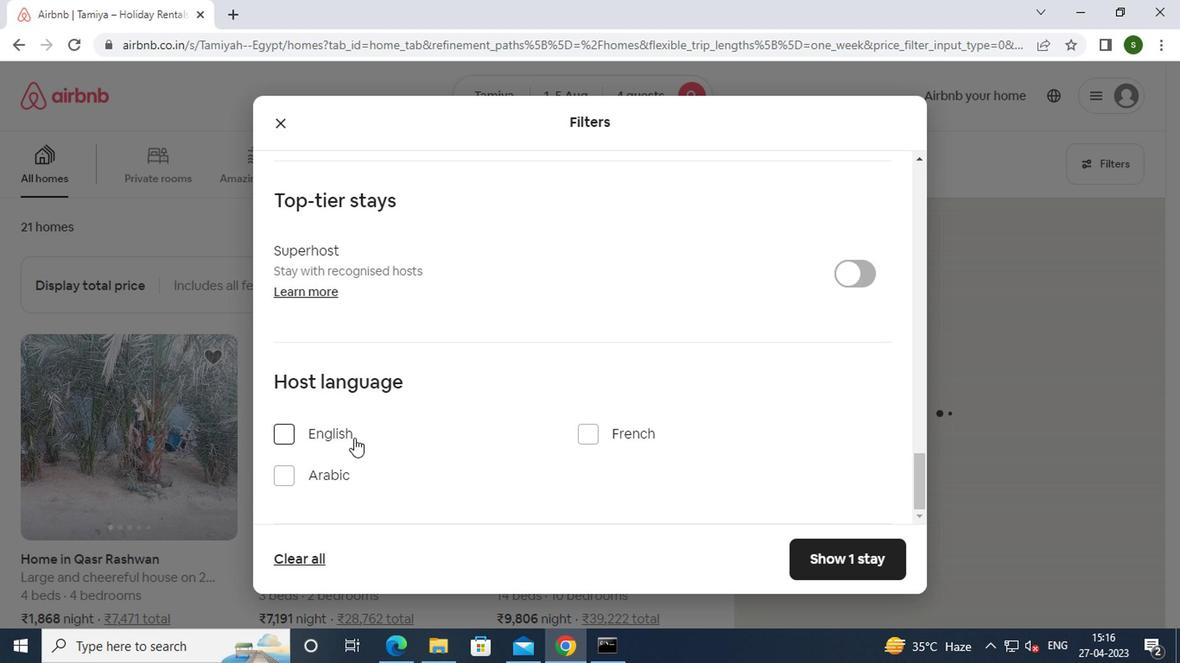 
Action: Mouse moved to (834, 565)
Screenshot: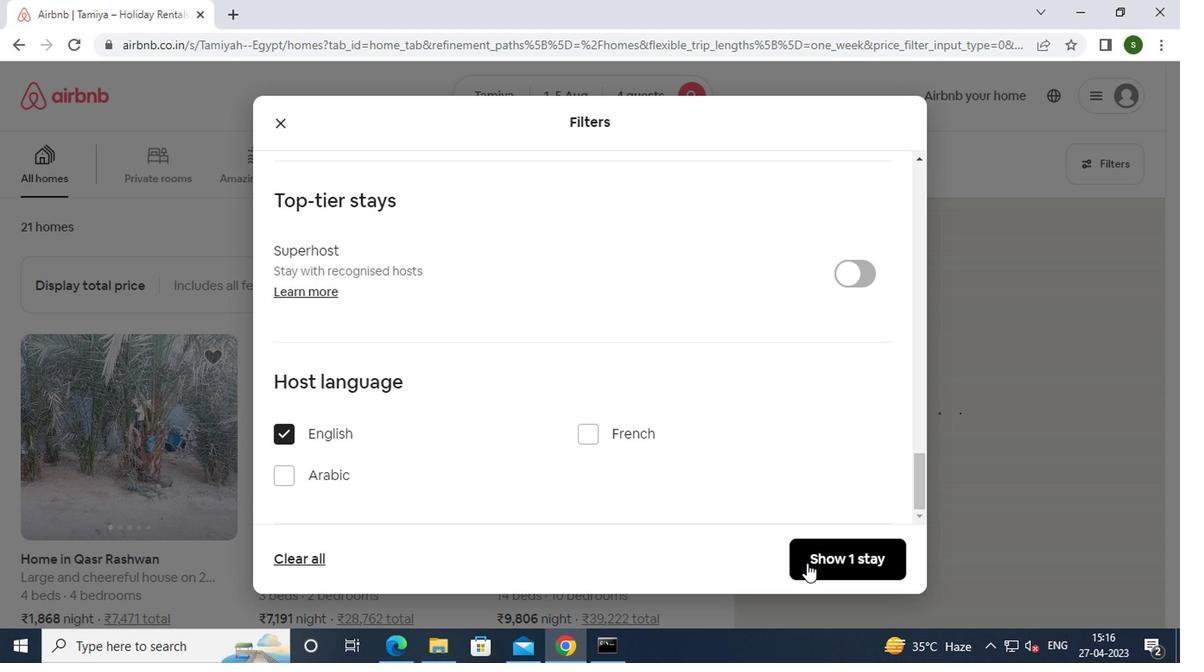
Action: Mouse pressed left at (834, 565)
Screenshot: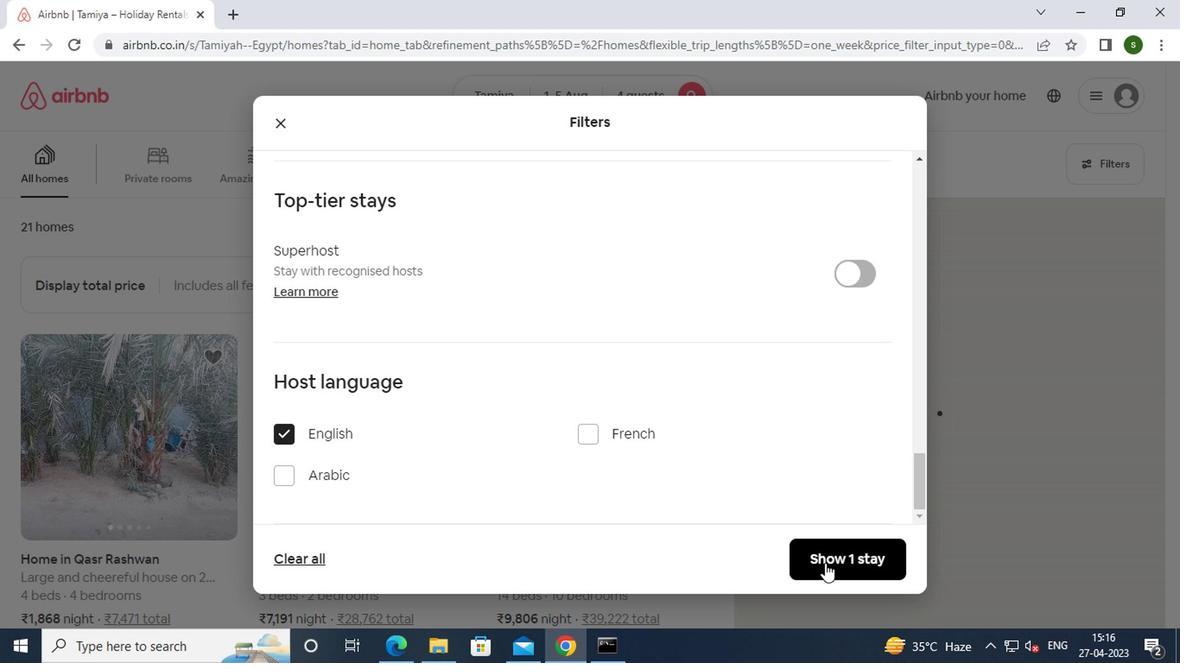 
Action: Mouse moved to (614, 420)
Screenshot: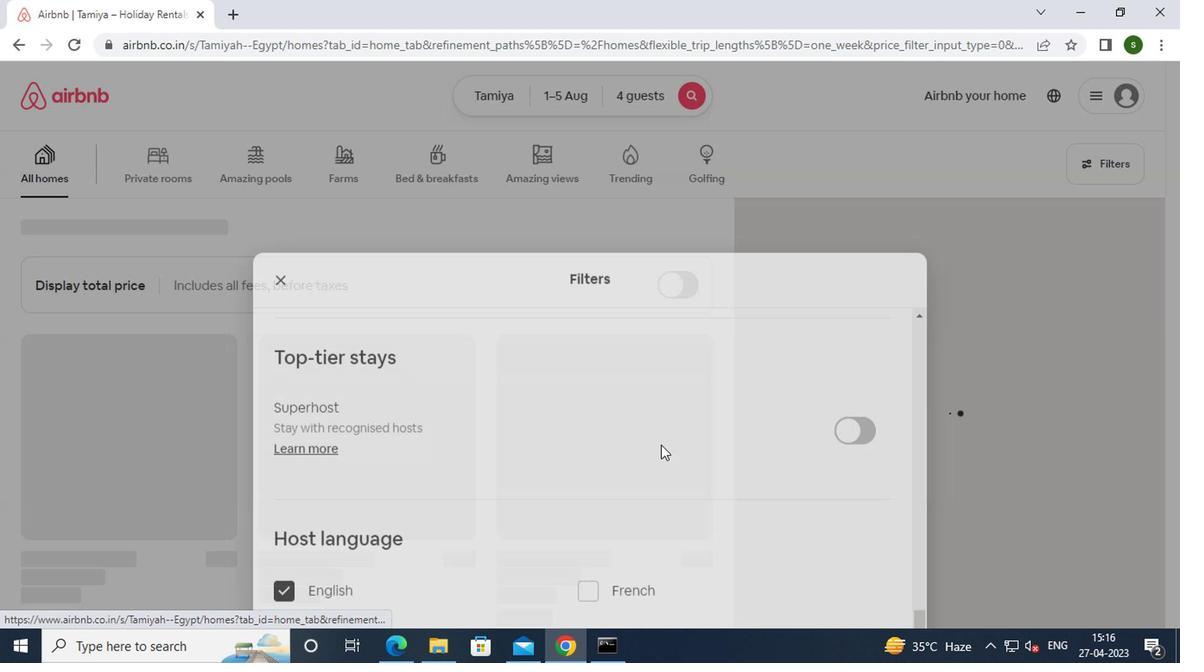 
